 Task: Look for space in Kathmandu from 6th august 2023 to 12th august 2023 for 15 adults in price range Rs.15000 to Rs.20000. Place can be entire place or private room with 15 bedrooms having 15 beds and 15 bathrooms. Property type can be flat. Amenities needed are: wifi, free parkinig on premises, gym, breakfast, smoking allowed. Booking option can be shelf check-in. Required host language is English.
Action: Mouse moved to (385, 429)
Screenshot: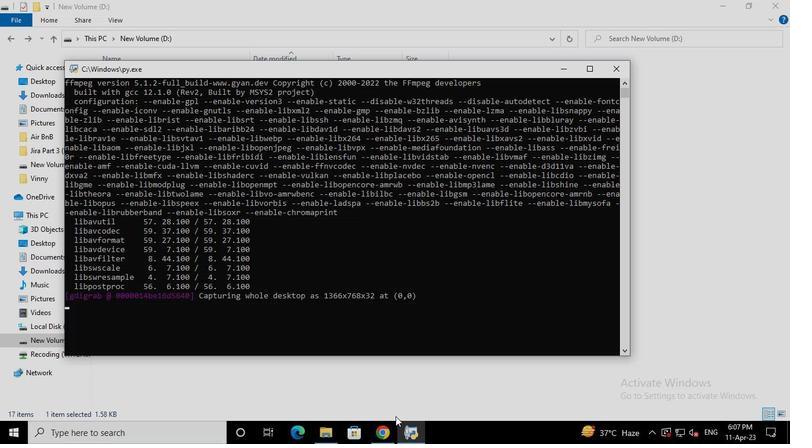 
Action: Mouse pressed left at (385, 429)
Screenshot: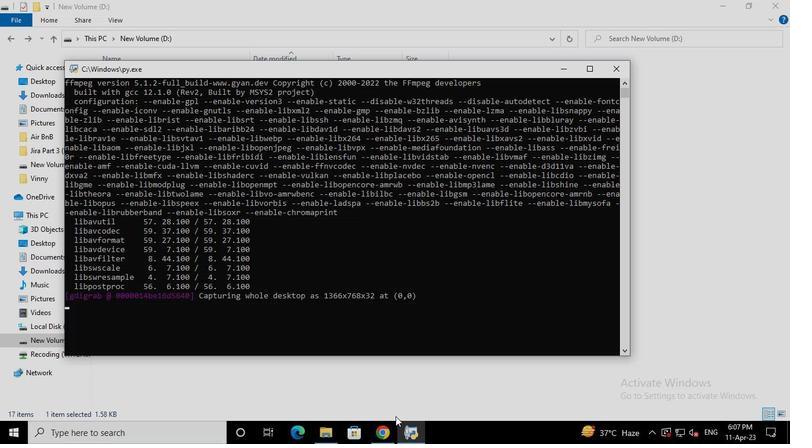 
Action: Mouse moved to (304, 95)
Screenshot: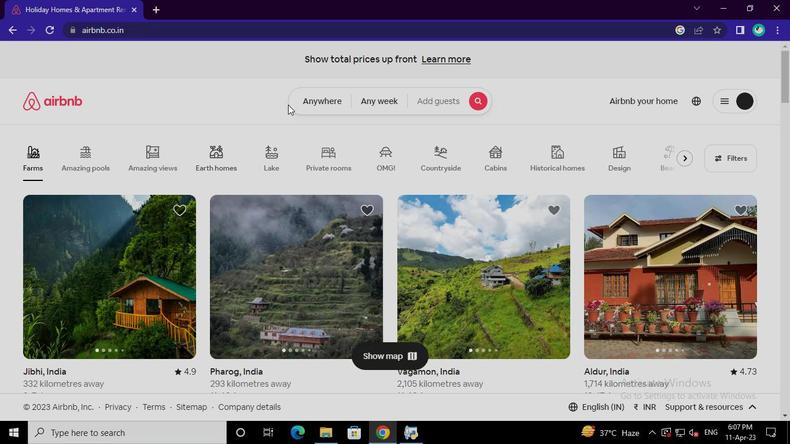 
Action: Mouse pressed left at (304, 95)
Screenshot: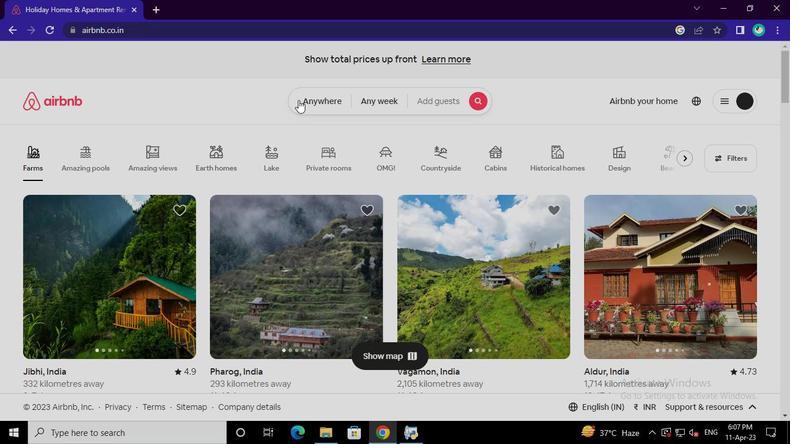 
Action: Mouse moved to (218, 146)
Screenshot: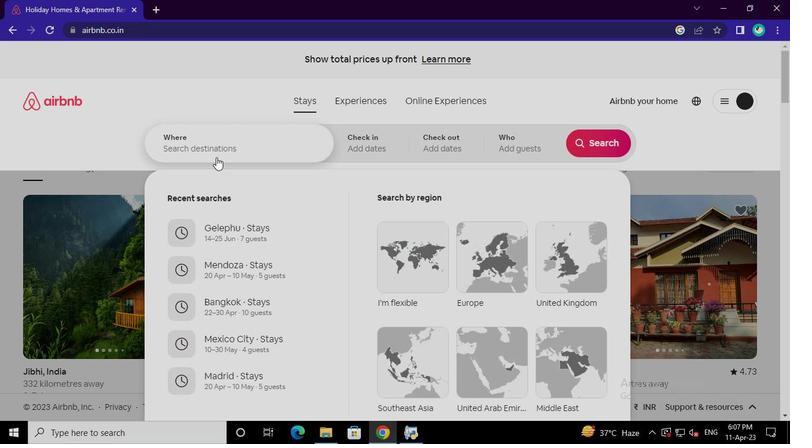 
Action: Mouse pressed left at (218, 146)
Screenshot: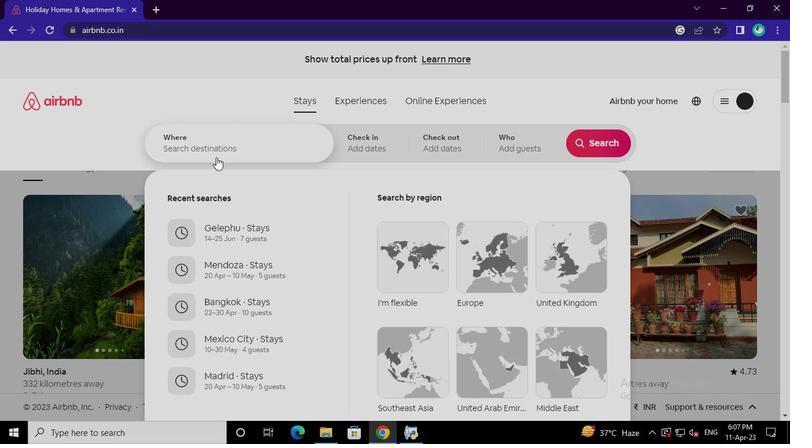
Action: Keyboard k
Screenshot: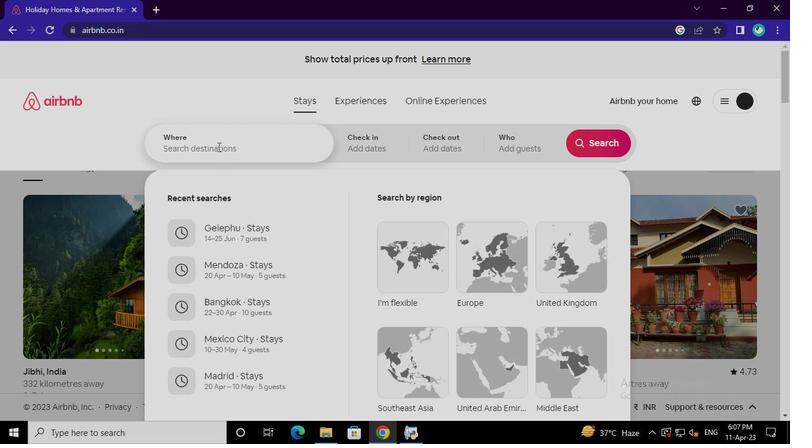 
Action: Keyboard a
Screenshot: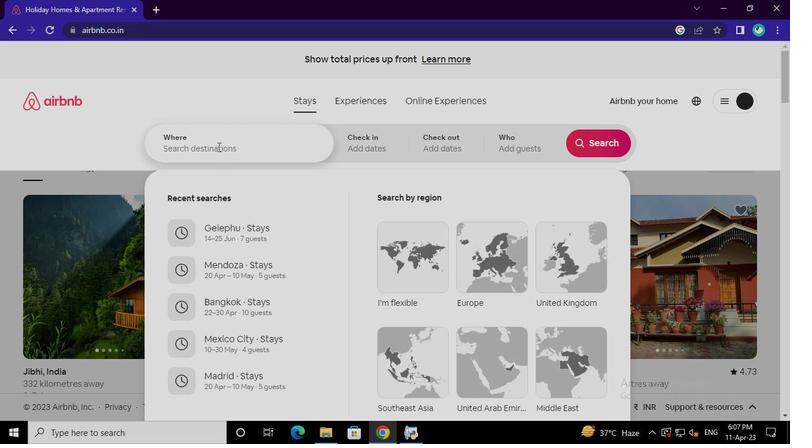 
Action: Keyboard t
Screenshot: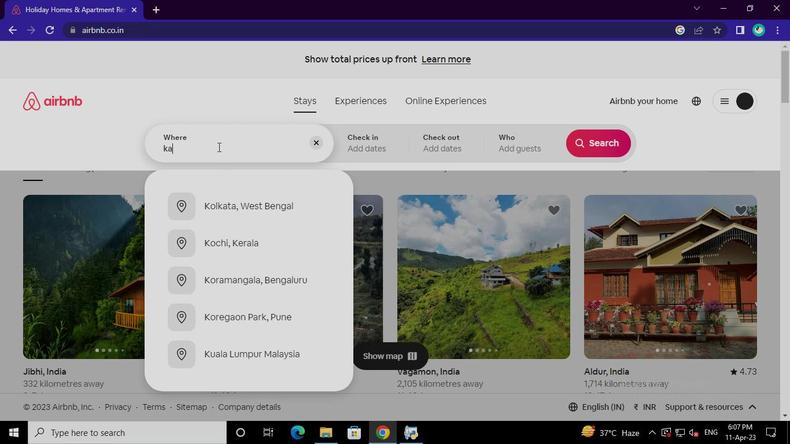 
Action: Keyboard h
Screenshot: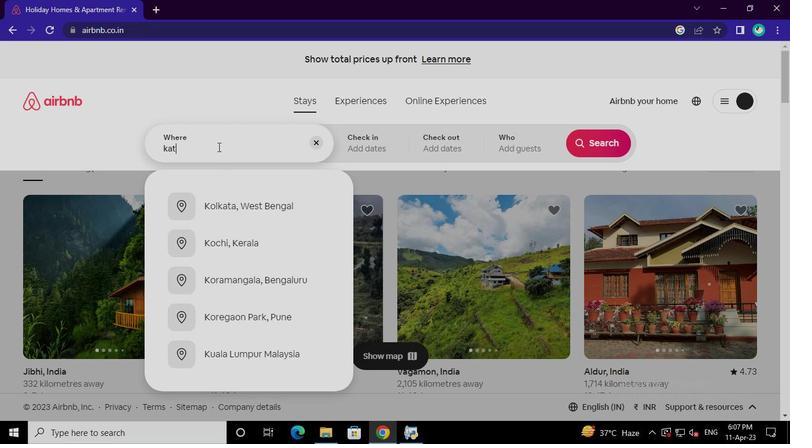 
Action: Keyboard m
Screenshot: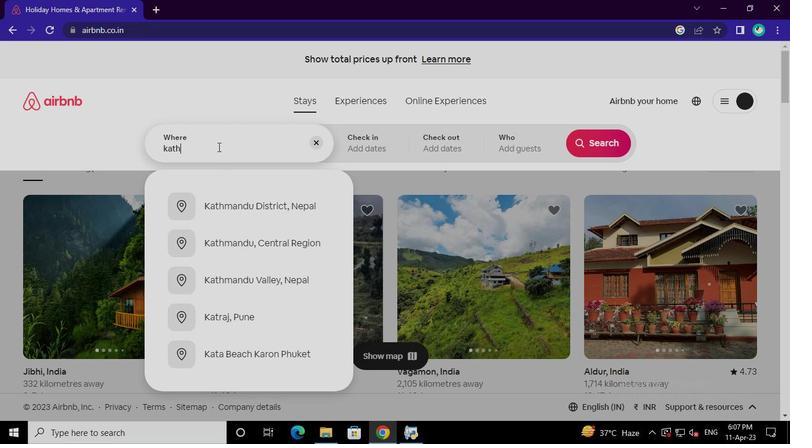 
Action: Keyboard a
Screenshot: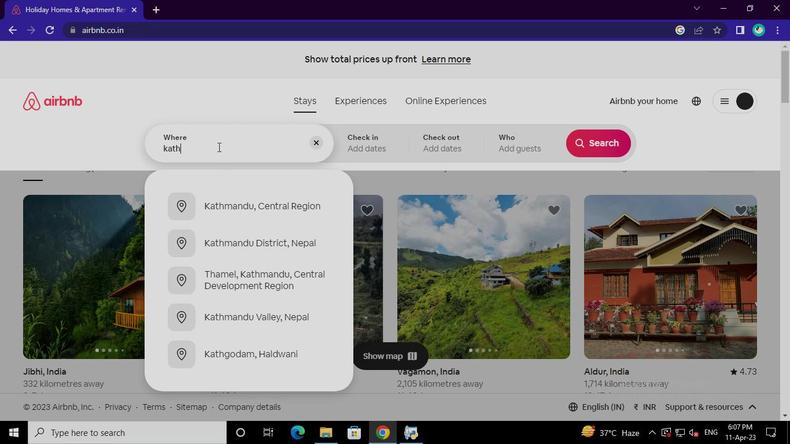 
Action: Mouse moved to (249, 203)
Screenshot: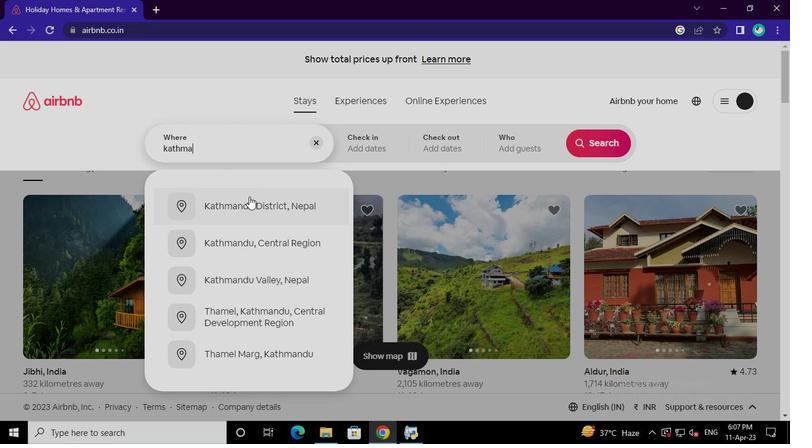 
Action: Mouse pressed left at (249, 203)
Screenshot: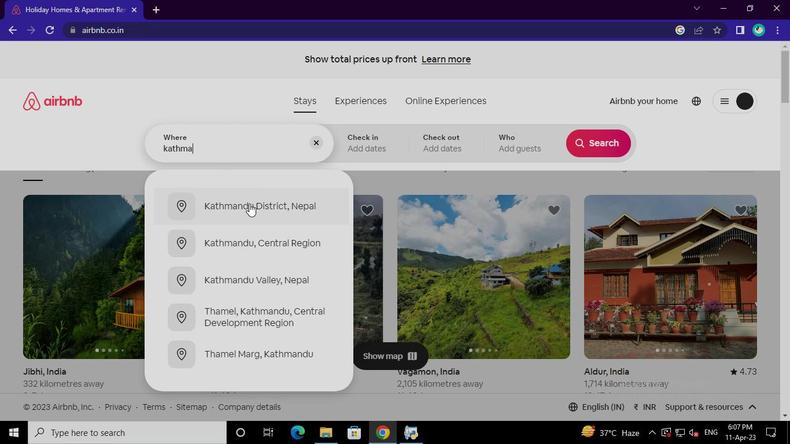 
Action: Mouse moved to (590, 237)
Screenshot: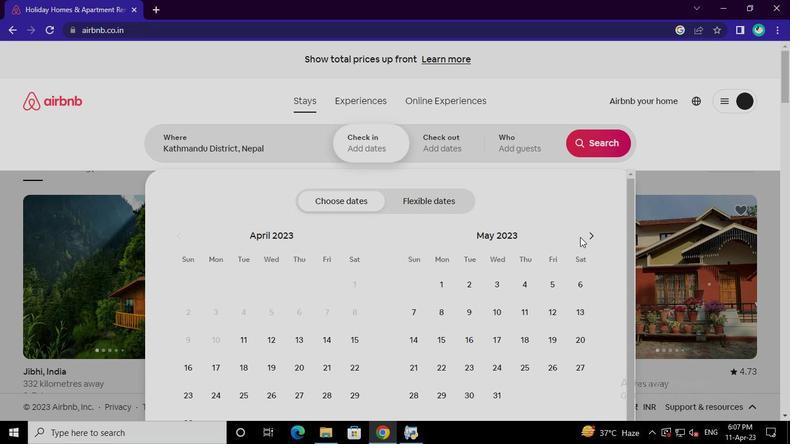 
Action: Mouse pressed left at (590, 237)
Screenshot: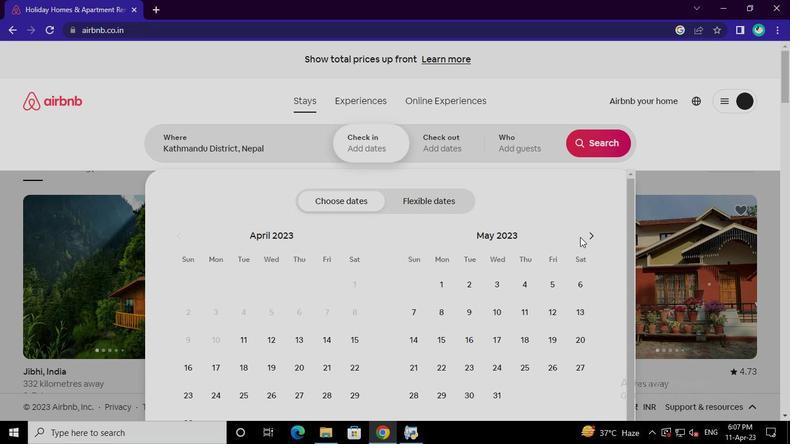 
Action: Mouse pressed left at (590, 237)
Screenshot: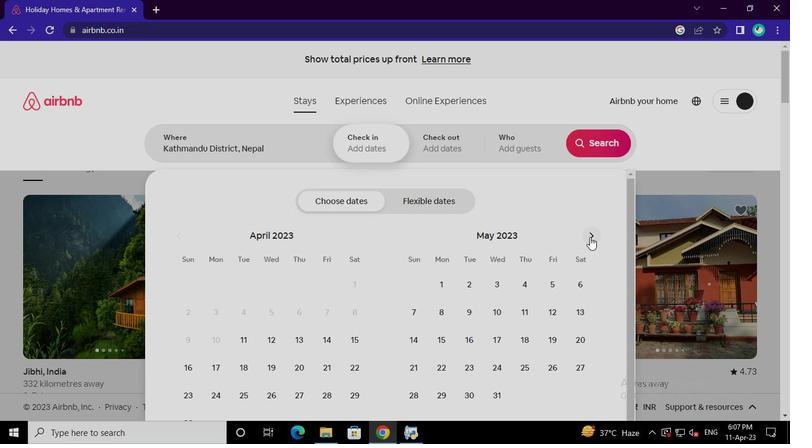 
Action: Mouse pressed left at (590, 237)
Screenshot: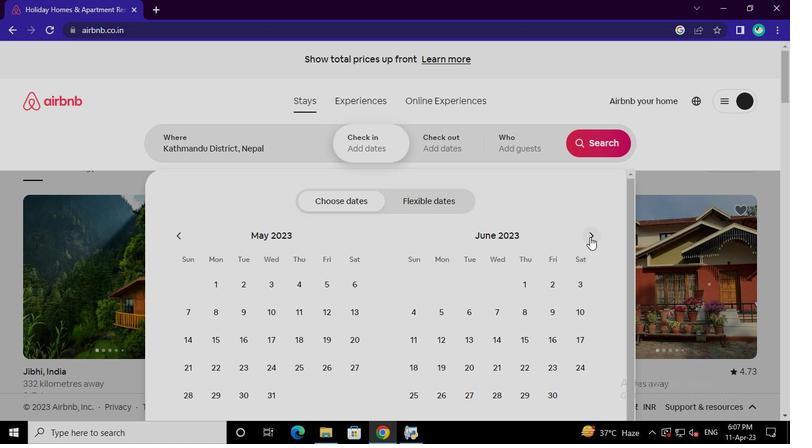 
Action: Mouse pressed left at (590, 237)
Screenshot: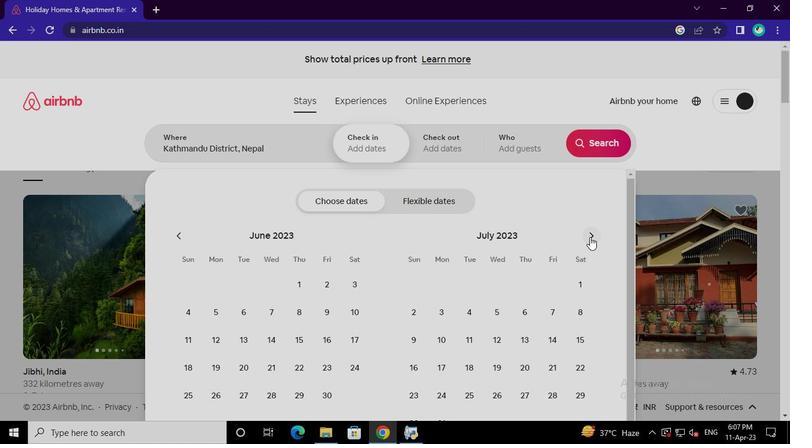 
Action: Mouse moved to (417, 315)
Screenshot: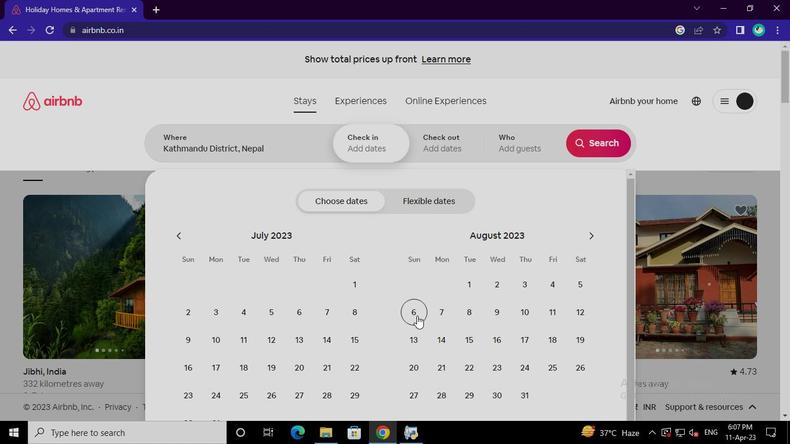 
Action: Mouse pressed left at (417, 315)
Screenshot: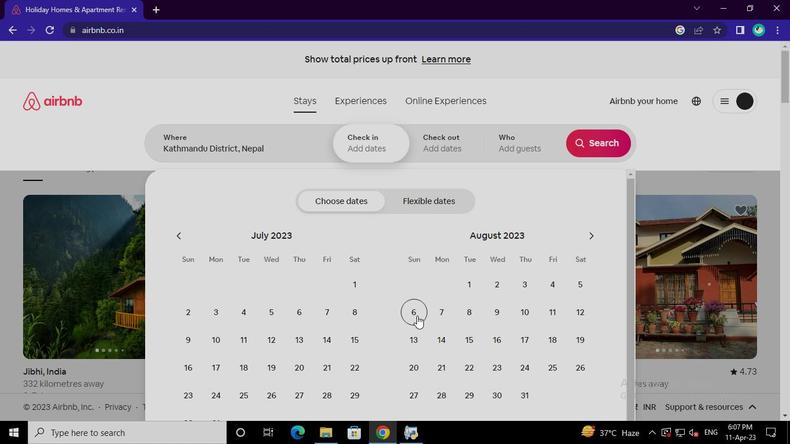 
Action: Mouse moved to (585, 310)
Screenshot: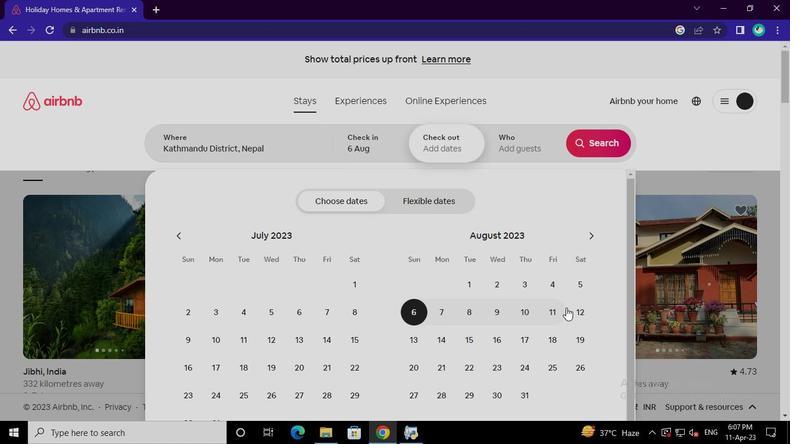 
Action: Mouse pressed left at (585, 310)
Screenshot: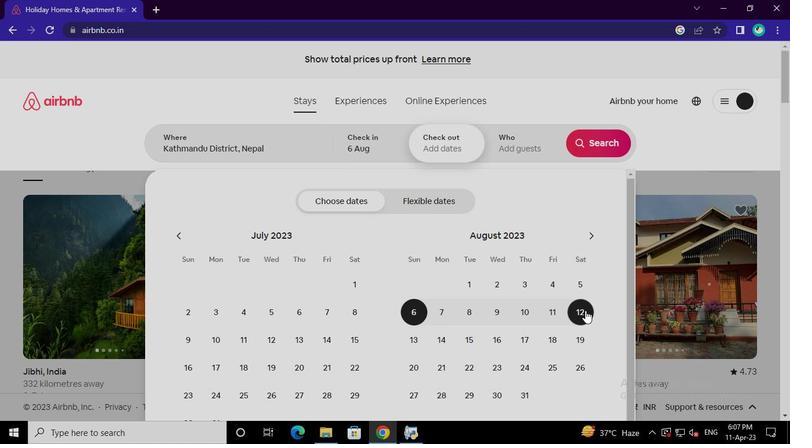 
Action: Mouse moved to (535, 144)
Screenshot: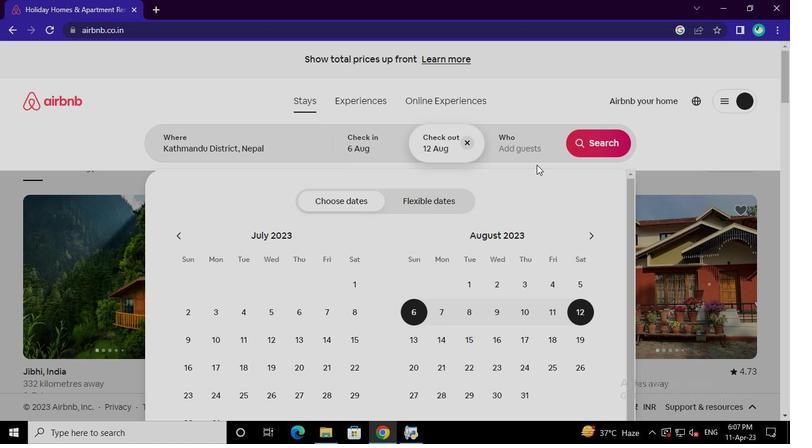 
Action: Mouse pressed left at (535, 144)
Screenshot: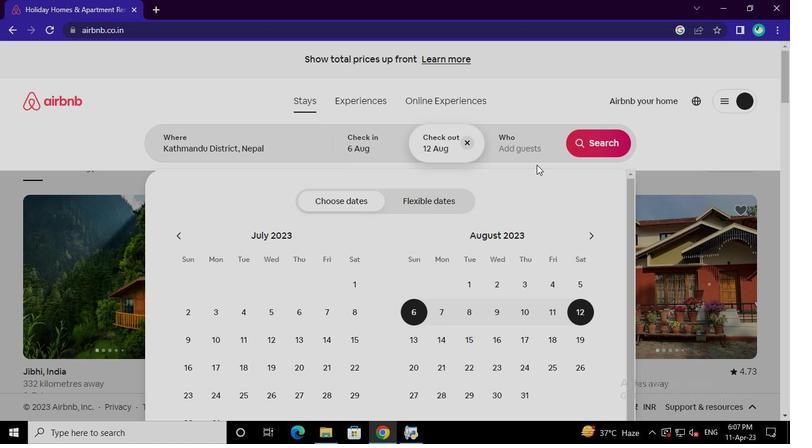 
Action: Mouse moved to (602, 200)
Screenshot: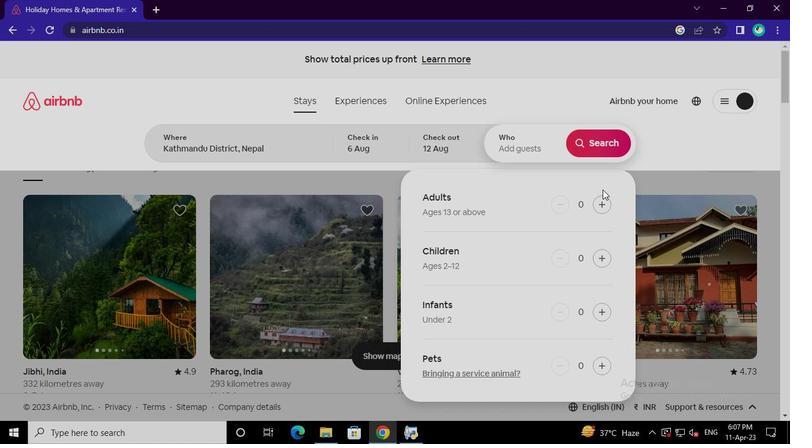 
Action: Mouse pressed left at (602, 200)
Screenshot: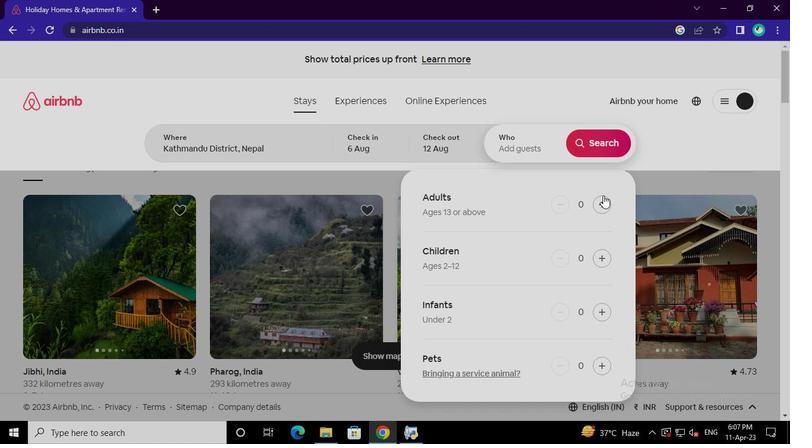 
Action: Mouse moved to (602, 201)
Screenshot: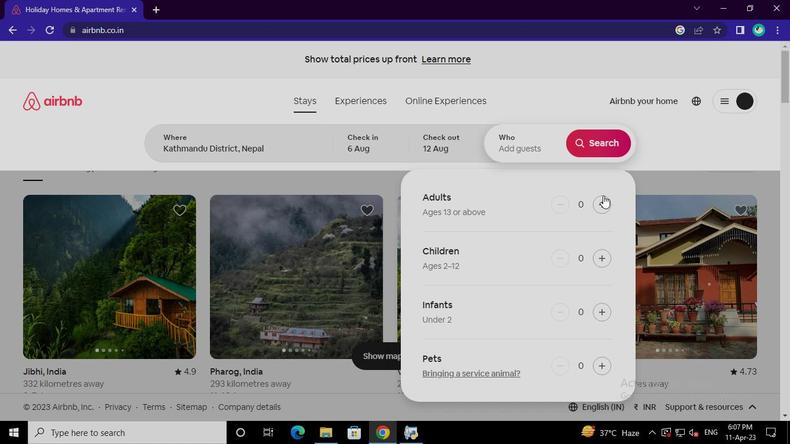 
Action: Mouse pressed left at (602, 201)
Screenshot: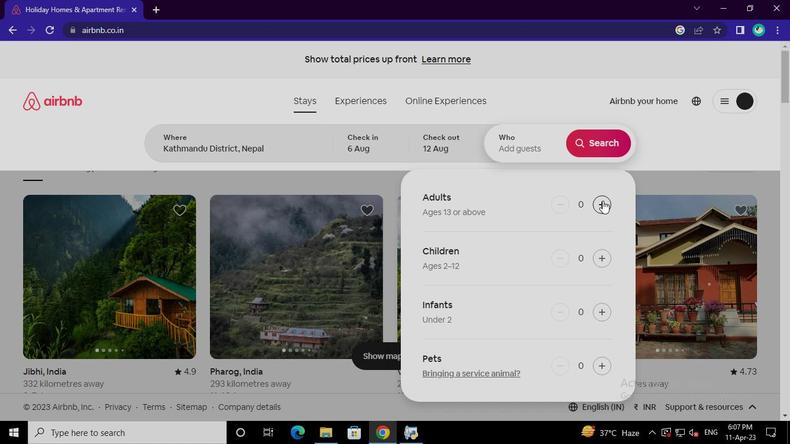 
Action: Mouse pressed left at (602, 201)
Screenshot: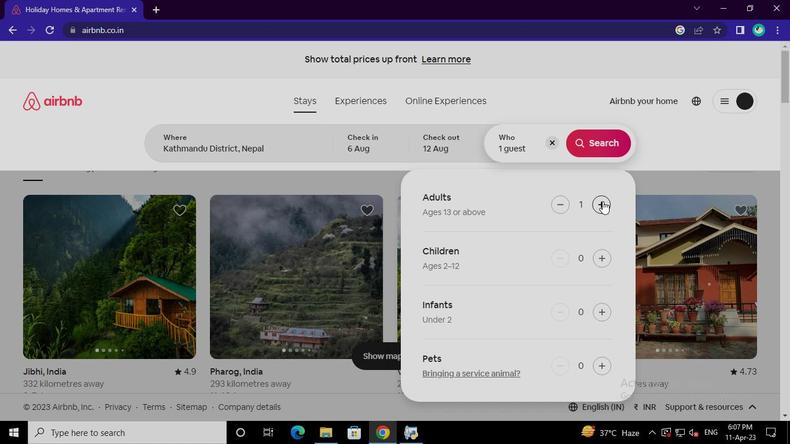 
Action: Mouse pressed left at (602, 201)
Screenshot: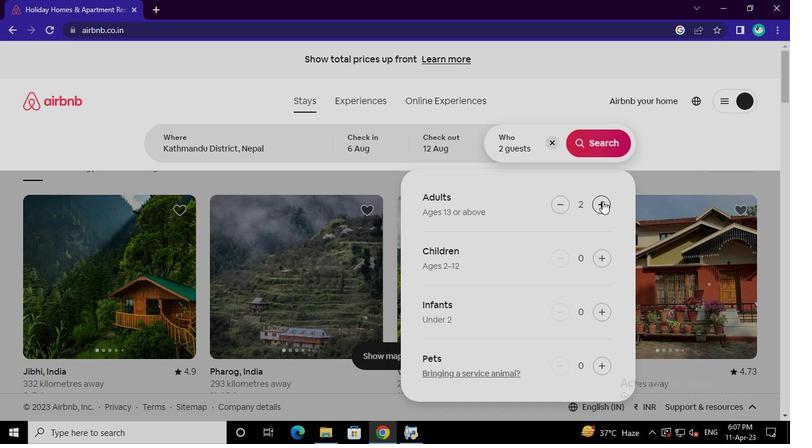 
Action: Mouse pressed left at (602, 201)
Screenshot: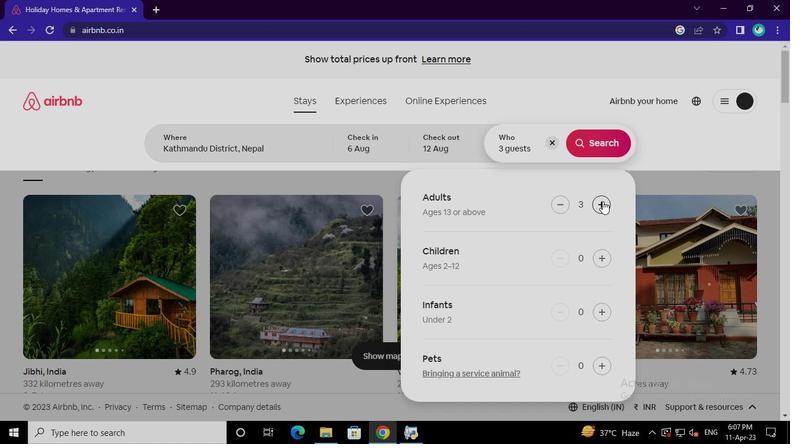 
Action: Mouse pressed left at (602, 201)
Screenshot: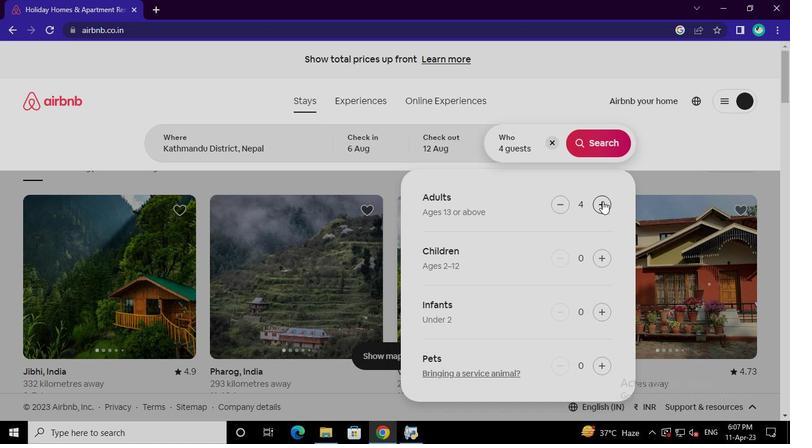 
Action: Mouse pressed left at (602, 201)
Screenshot: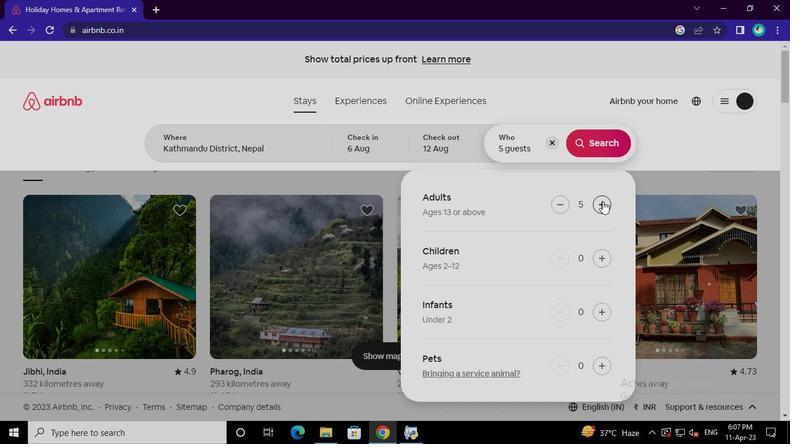 
Action: Mouse pressed left at (602, 201)
Screenshot: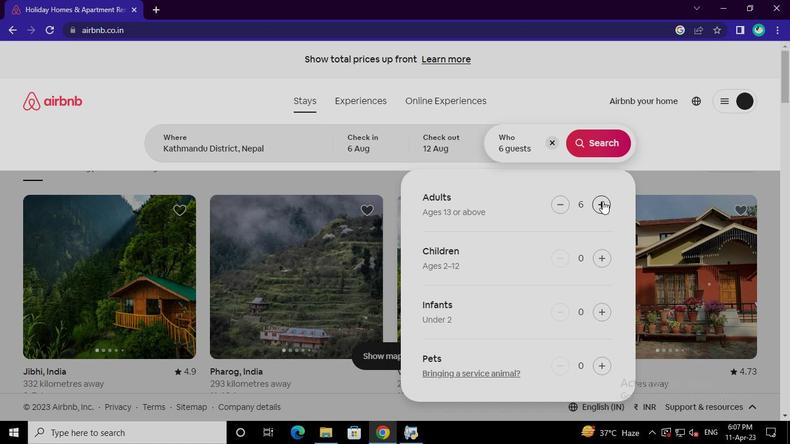 
Action: Mouse pressed left at (602, 201)
Screenshot: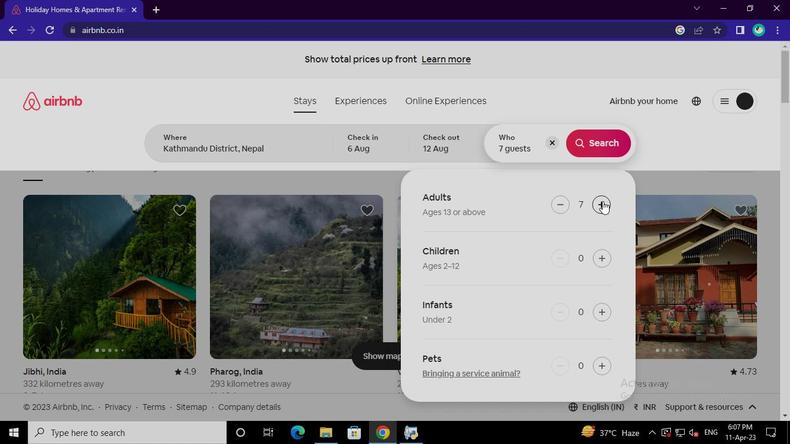 
Action: Mouse pressed left at (602, 201)
Screenshot: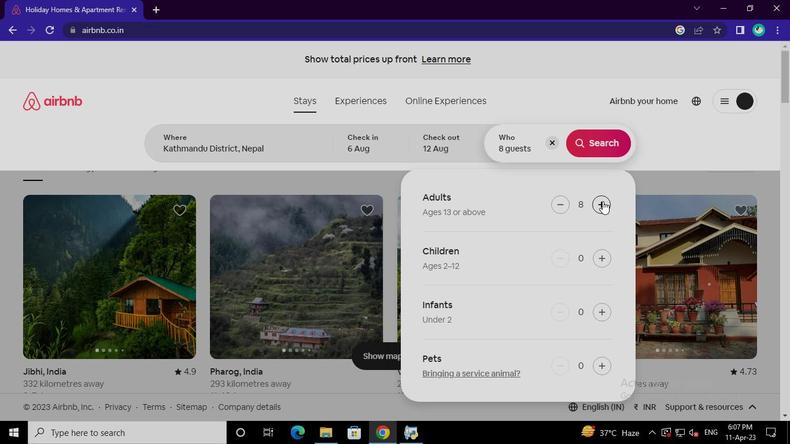 
Action: Mouse moved to (602, 201)
Screenshot: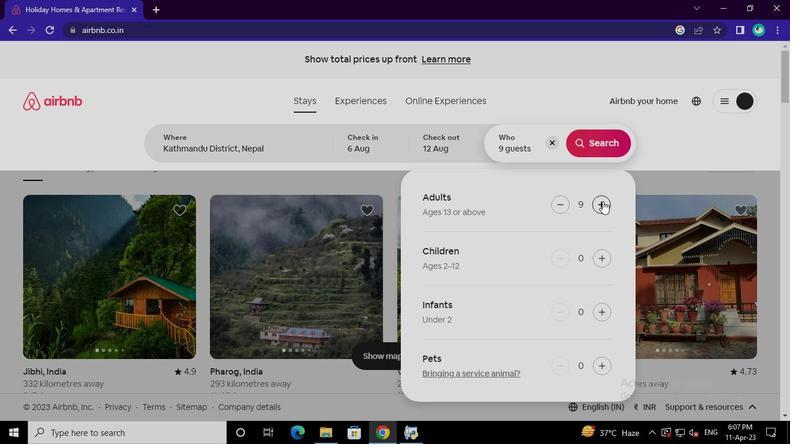 
Action: Mouse pressed left at (602, 201)
Screenshot: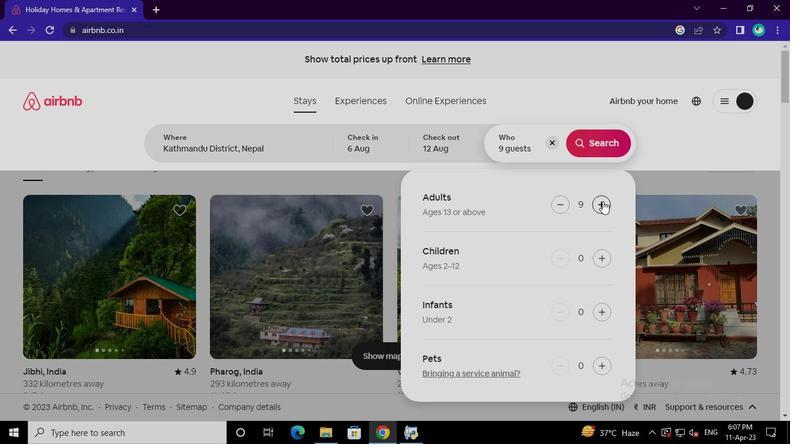 
Action: Mouse pressed left at (602, 201)
Screenshot: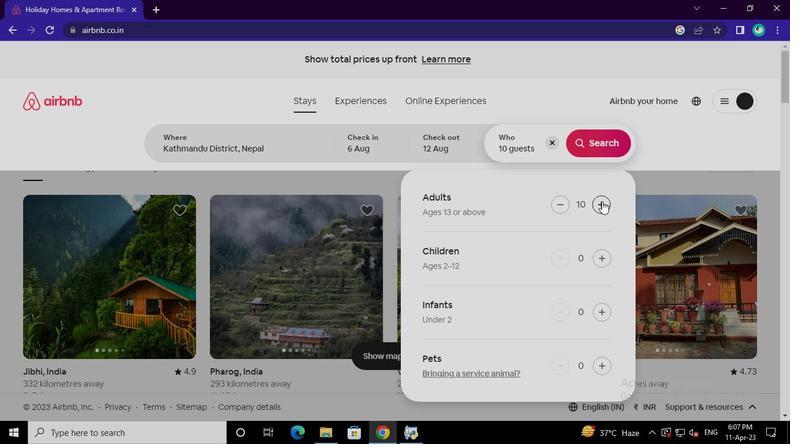 
Action: Mouse pressed left at (602, 201)
Screenshot: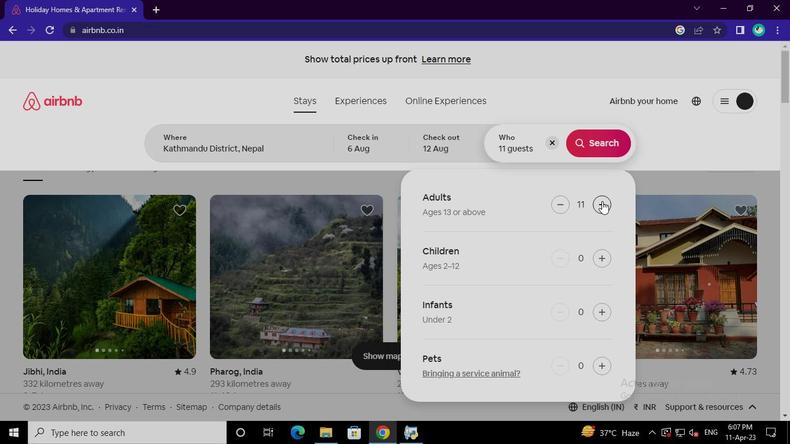 
Action: Mouse pressed left at (602, 201)
Screenshot: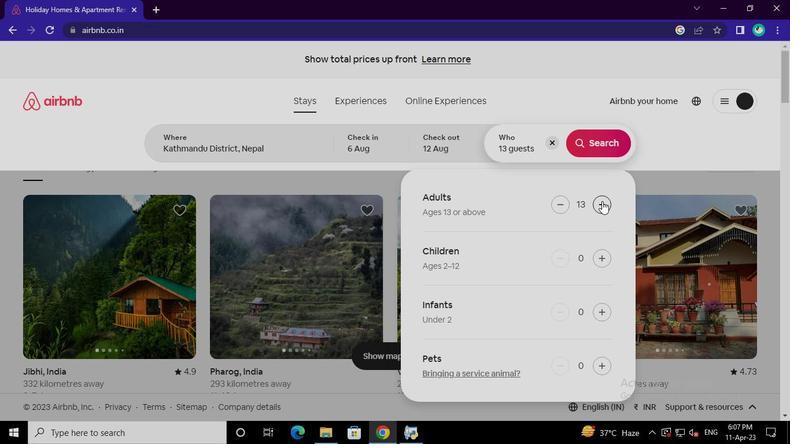 
Action: Mouse pressed left at (602, 201)
Screenshot: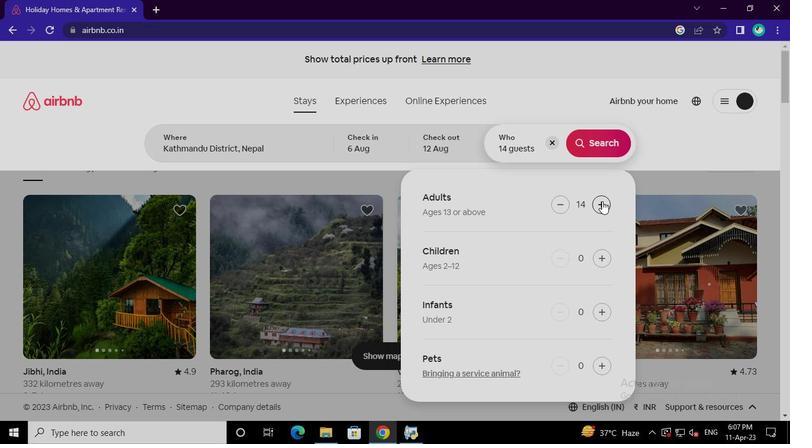 
Action: Mouse moved to (593, 135)
Screenshot: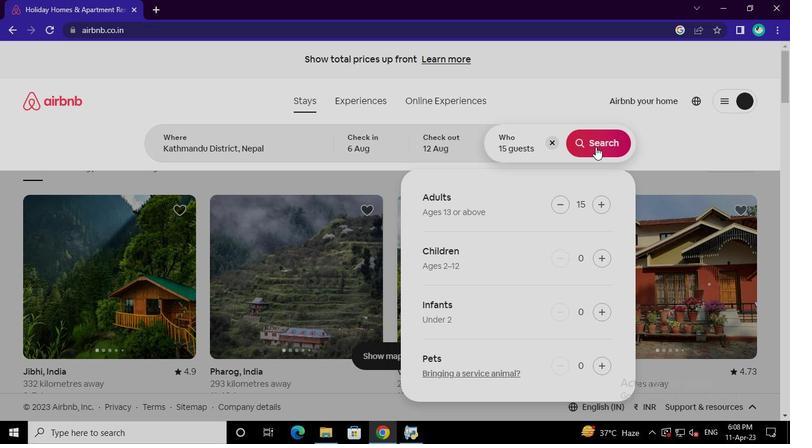 
Action: Mouse pressed left at (593, 135)
Screenshot: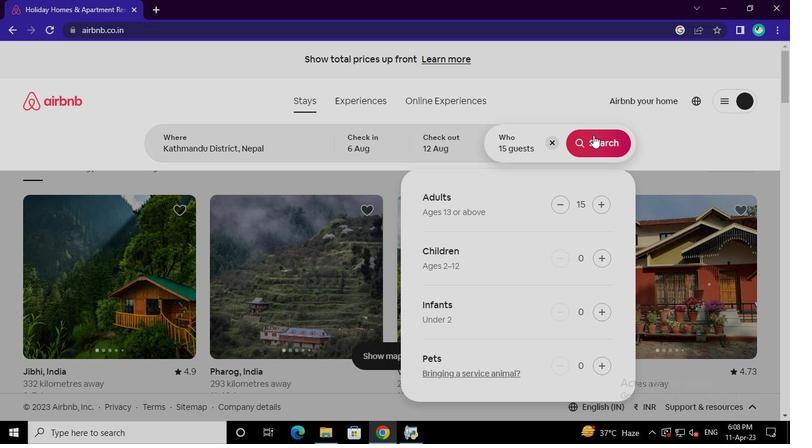 
Action: Mouse moved to (764, 107)
Screenshot: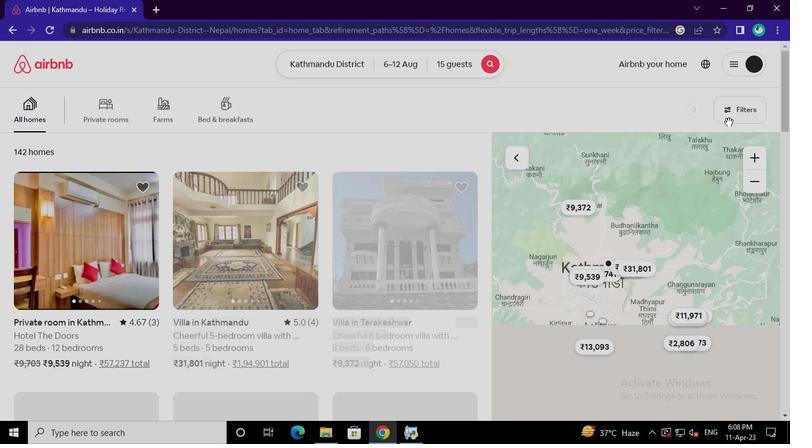 
Action: Mouse pressed left at (764, 107)
Screenshot: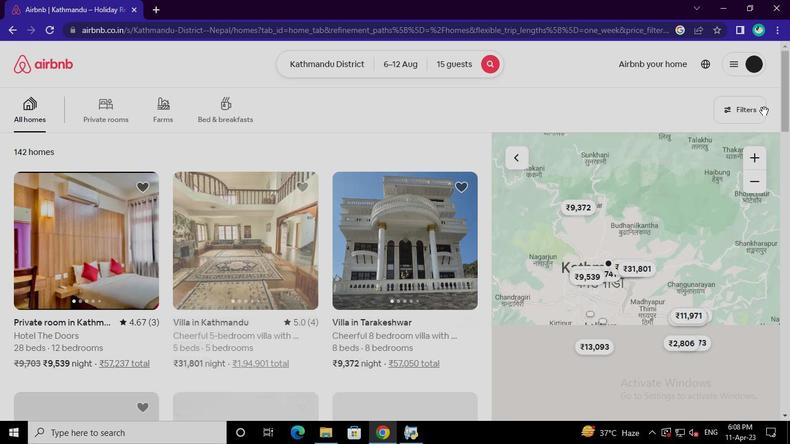 
Action: Mouse moved to (312, 262)
Screenshot: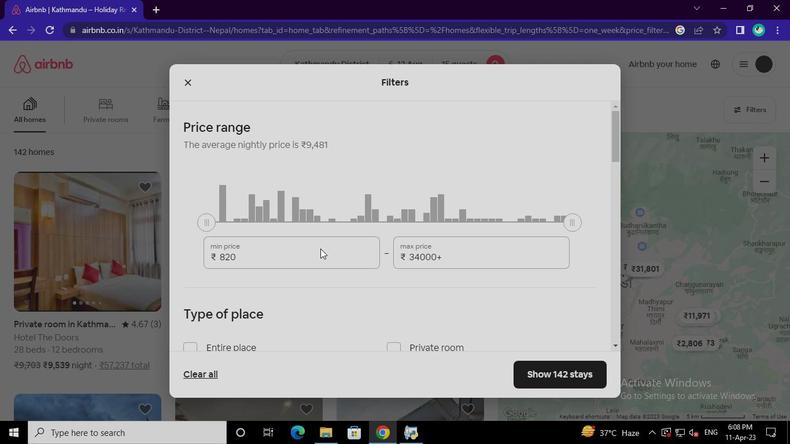 
Action: Mouse pressed left at (312, 262)
Screenshot: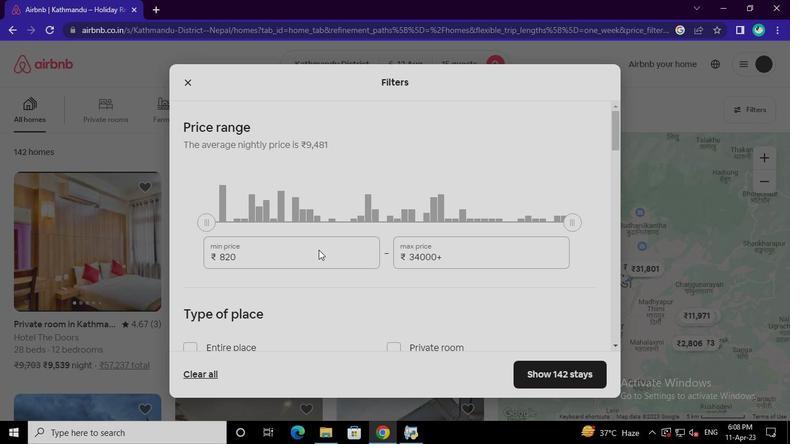 
Action: Mouse moved to (311, 262)
Screenshot: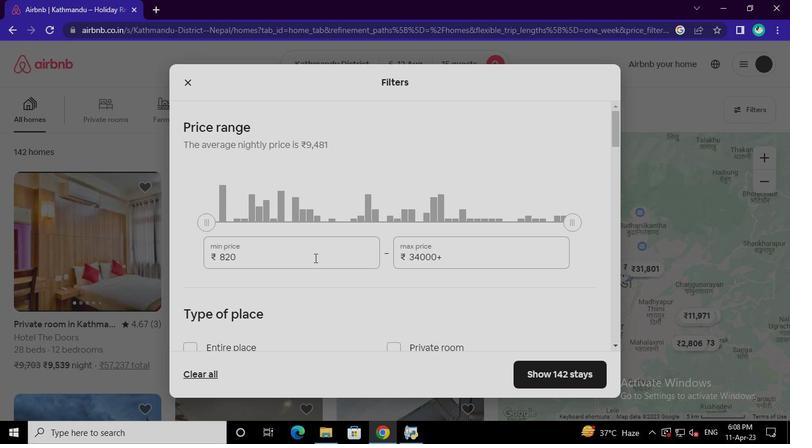 
Action: Keyboard Key.backspace
Screenshot: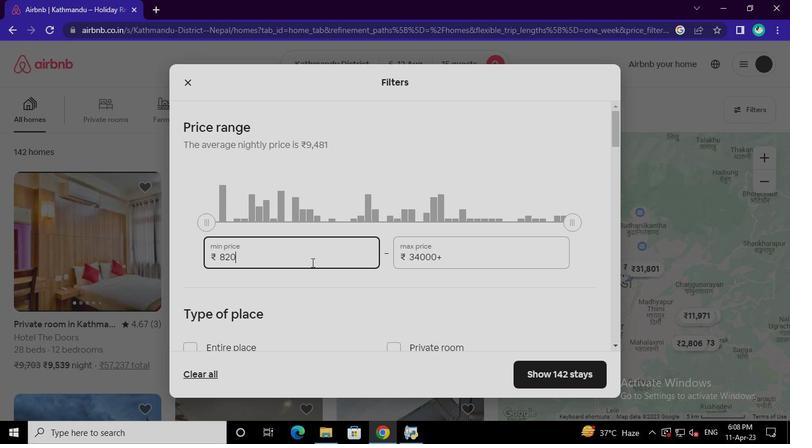 
Action: Keyboard Key.backspace
Screenshot: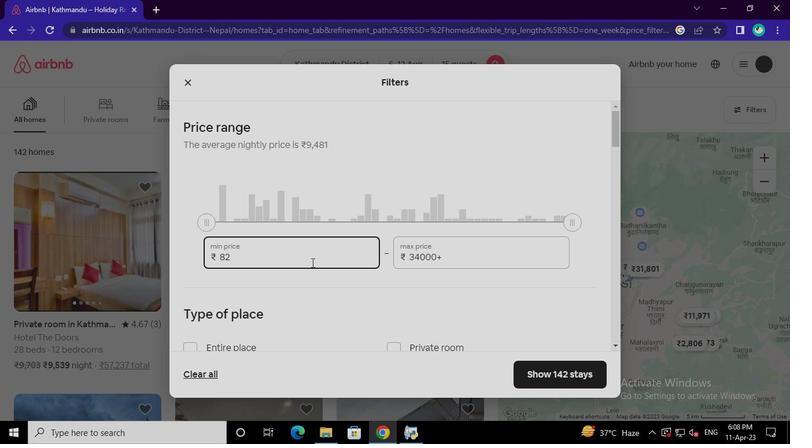 
Action: Keyboard Key.backspace
Screenshot: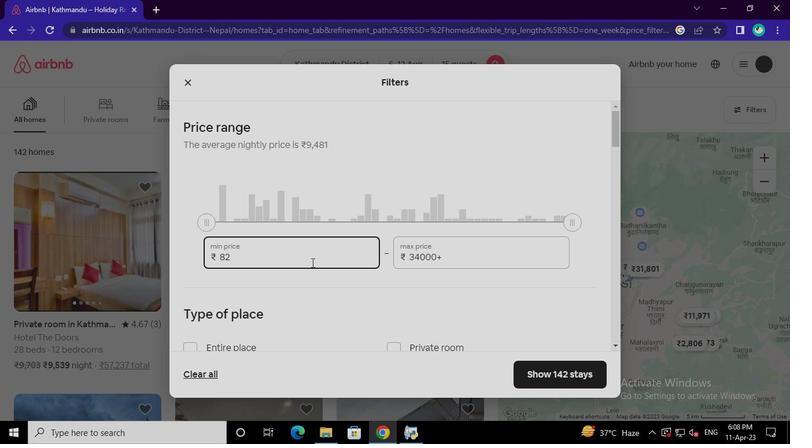 
Action: Keyboard Key.backspace
Screenshot: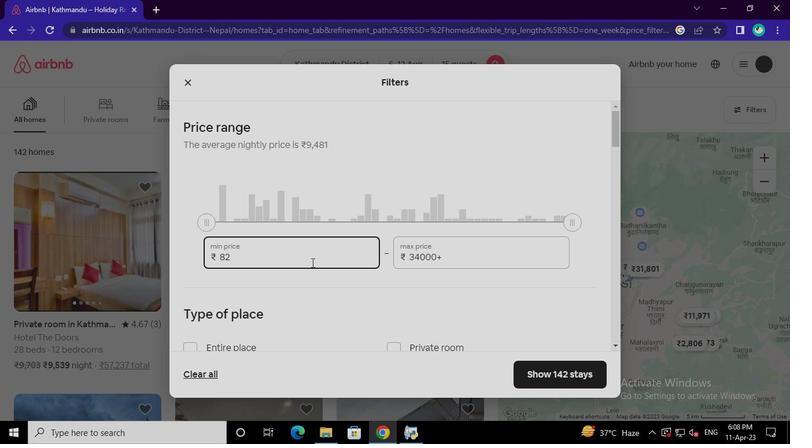 
Action: Keyboard Key.backspace
Screenshot: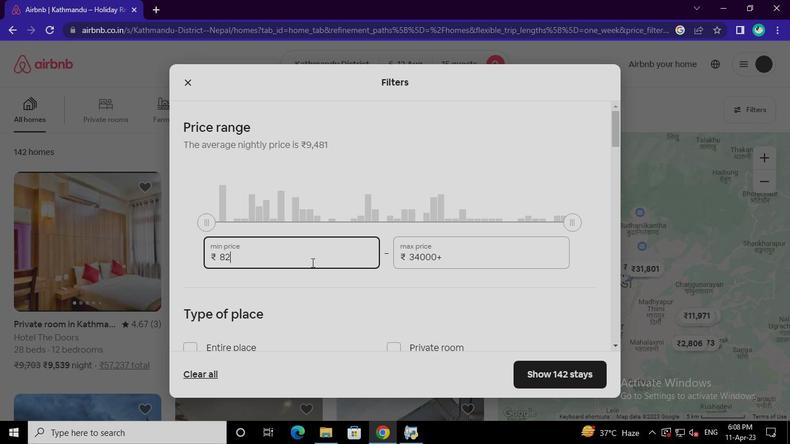 
Action: Keyboard Key.backspace
Screenshot: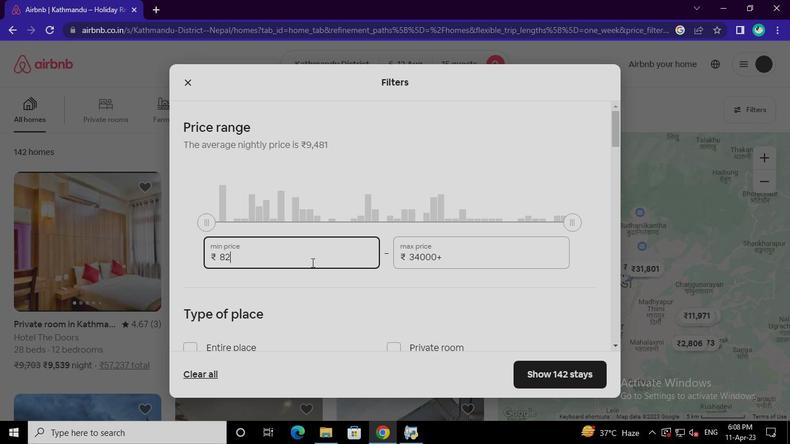 
Action: Keyboard Key.backspace
Screenshot: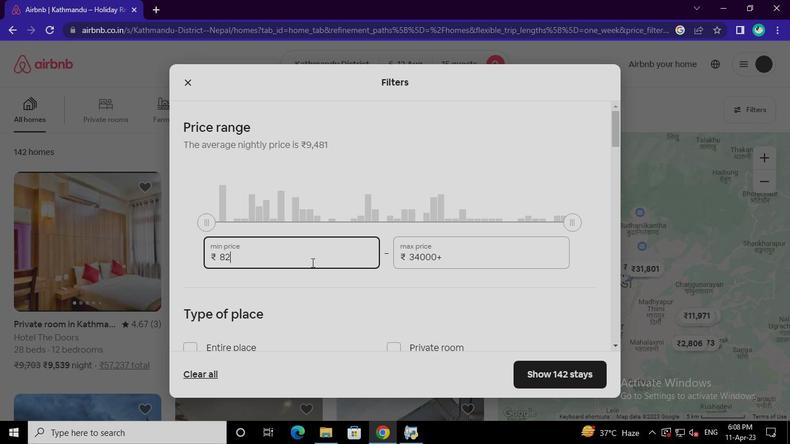 
Action: Keyboard Key.backspace
Screenshot: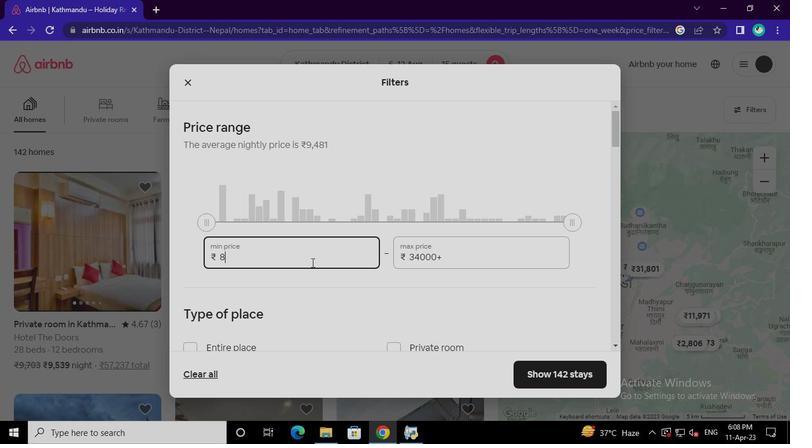 
Action: Keyboard Key.backspace
Screenshot: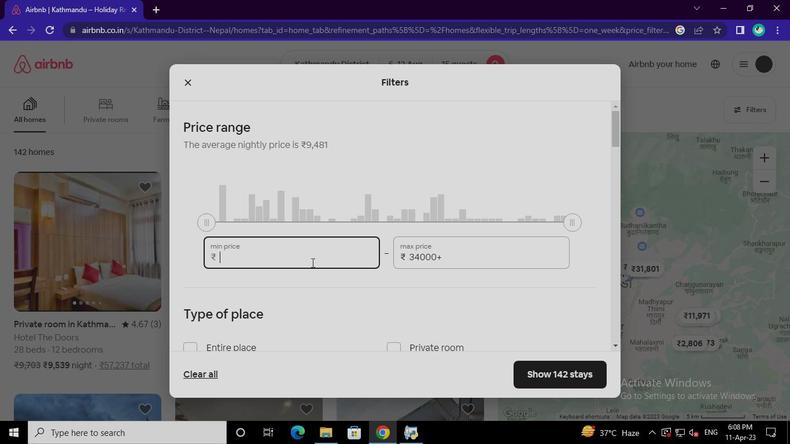 
Action: Keyboard Key.backspace
Screenshot: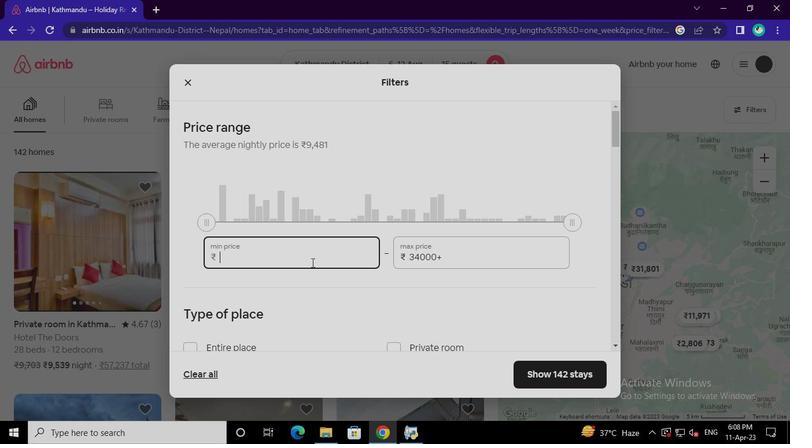 
Action: Keyboard Key.backspace
Screenshot: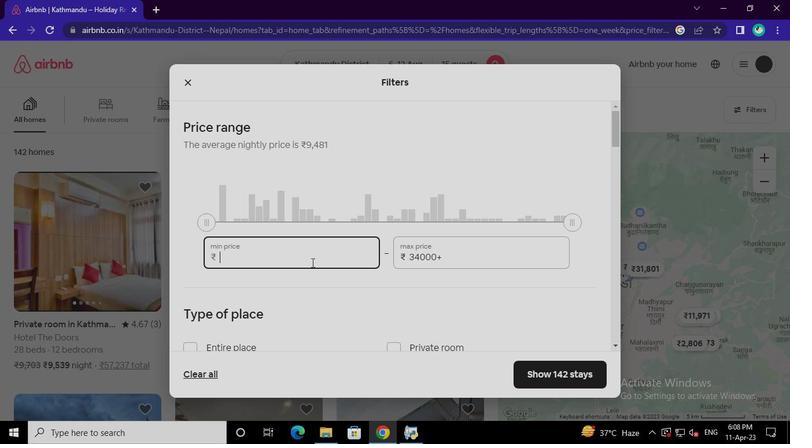 
Action: Keyboard <97>
Screenshot: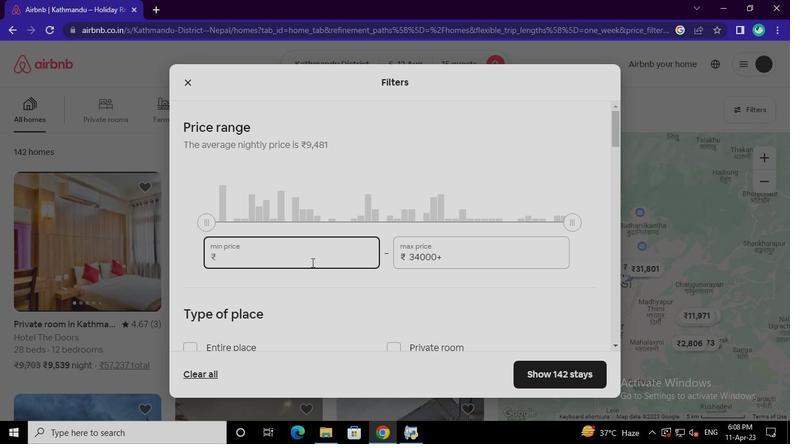 
Action: Keyboard <101>
Screenshot: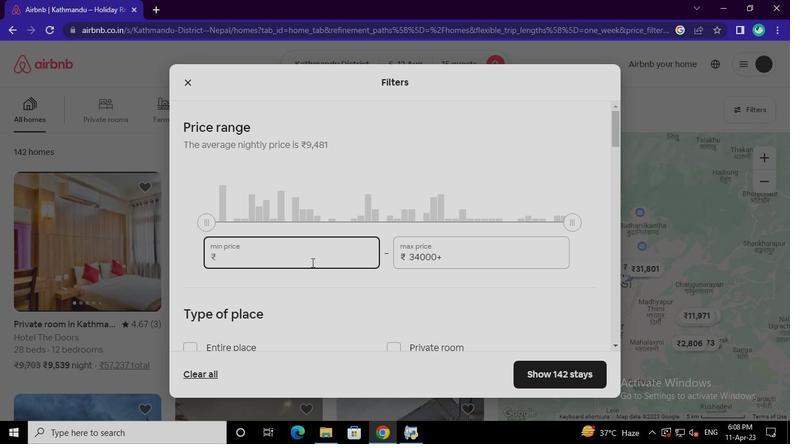 
Action: Keyboard <96>
Screenshot: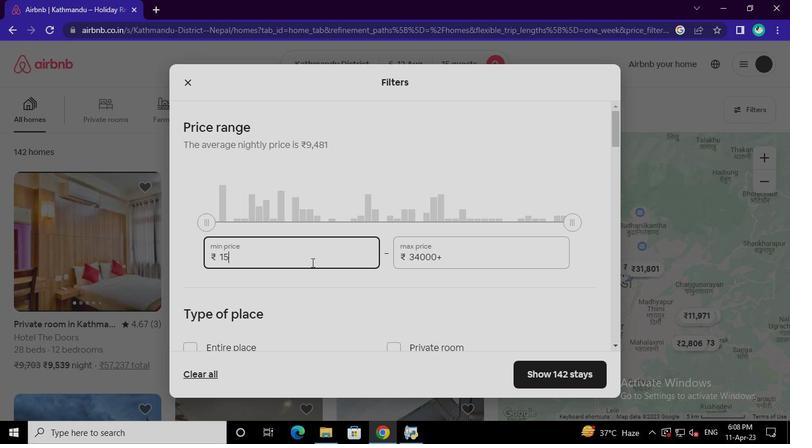 
Action: Keyboard <96>
Screenshot: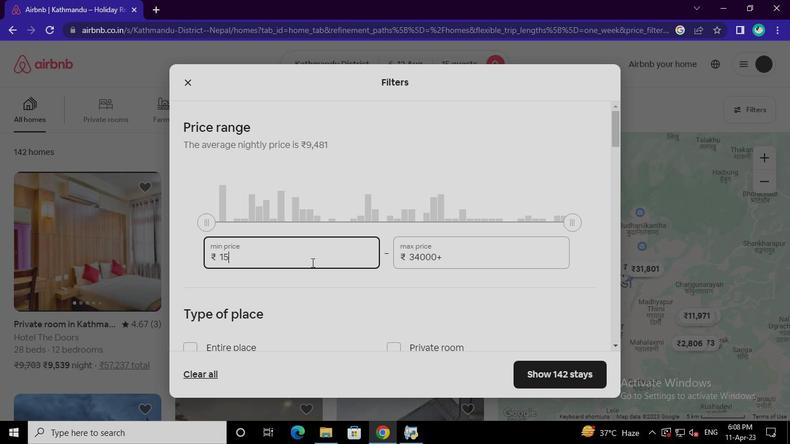 
Action: Keyboard <96>
Screenshot: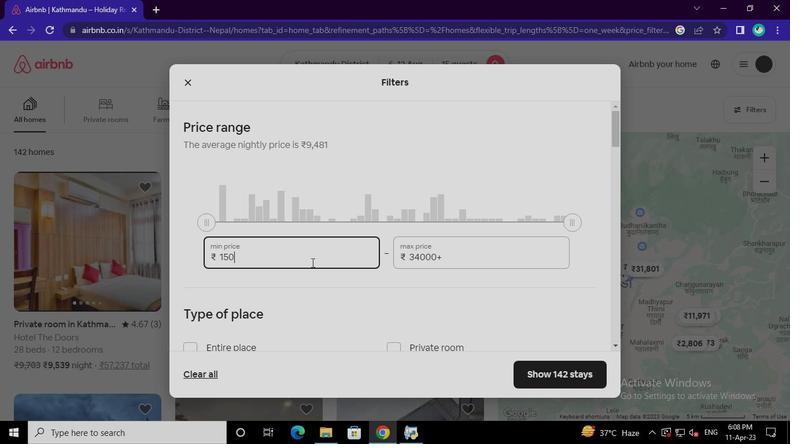 
Action: Mouse moved to (444, 259)
Screenshot: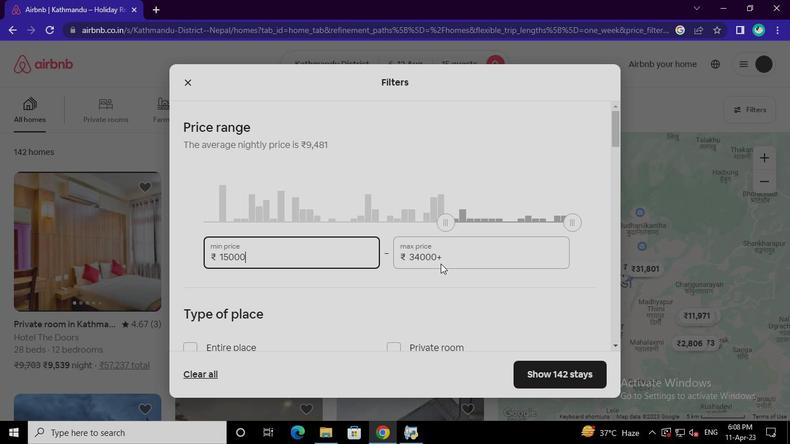 
Action: Mouse pressed left at (444, 259)
Screenshot: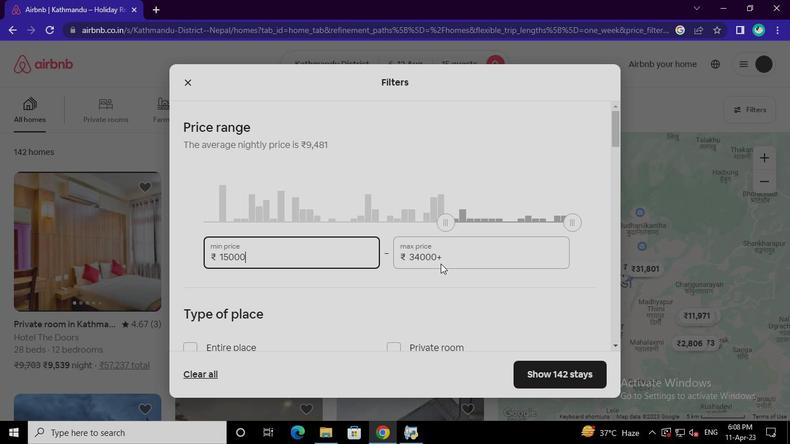 
Action: Keyboard Key.backspace
Screenshot: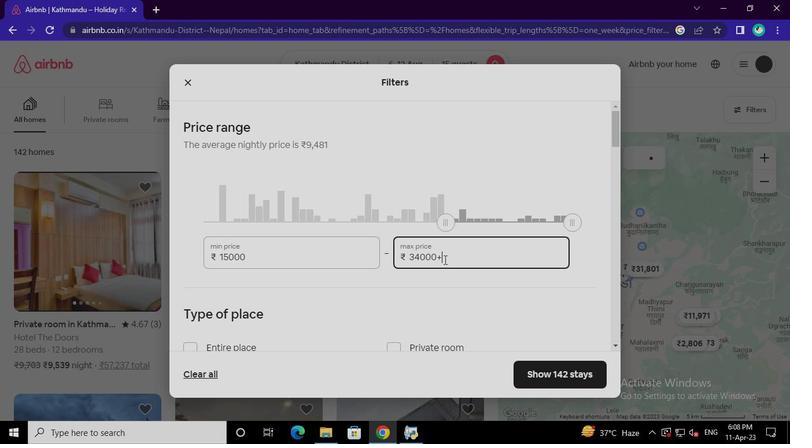 
Action: Keyboard Key.backspace
Screenshot: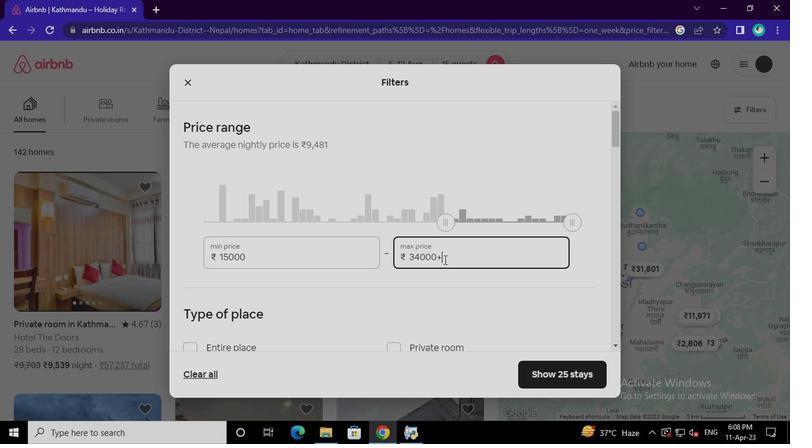
Action: Keyboard Key.backspace
Screenshot: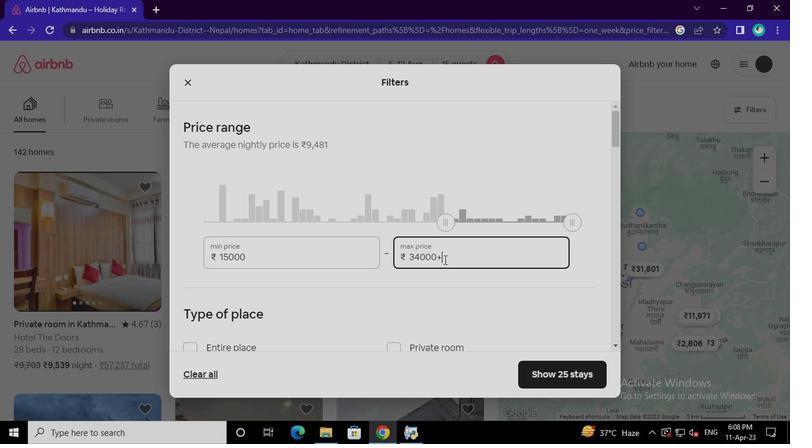 
Action: Keyboard Key.backspace
Screenshot: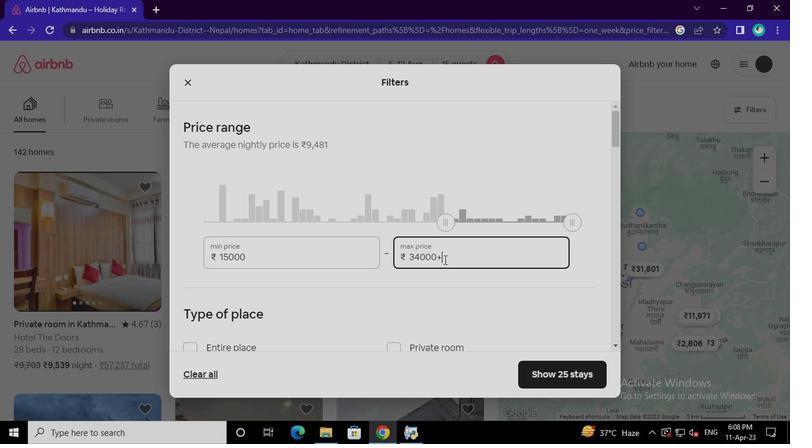 
Action: Keyboard Key.backspace
Screenshot: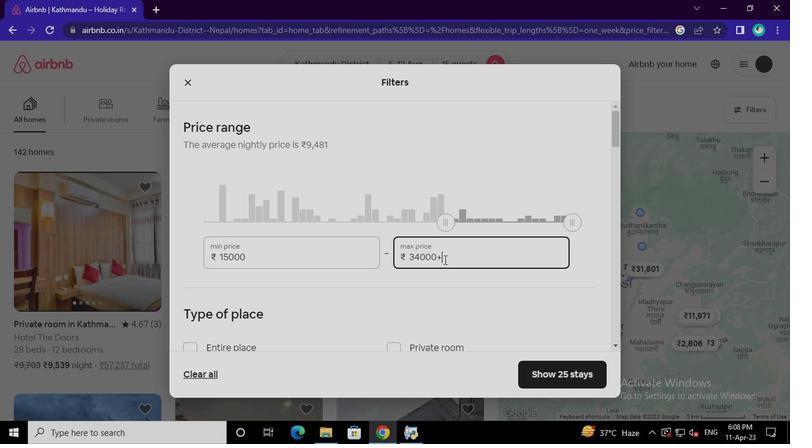 
Action: Keyboard Key.backspace
Screenshot: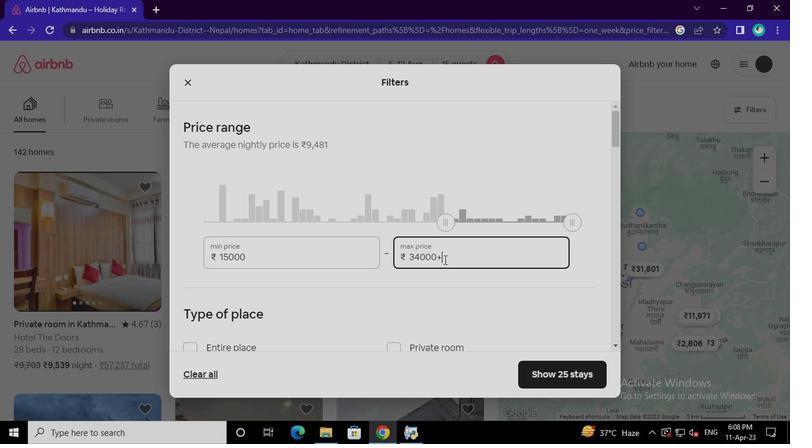 
Action: Keyboard Key.backspace
Screenshot: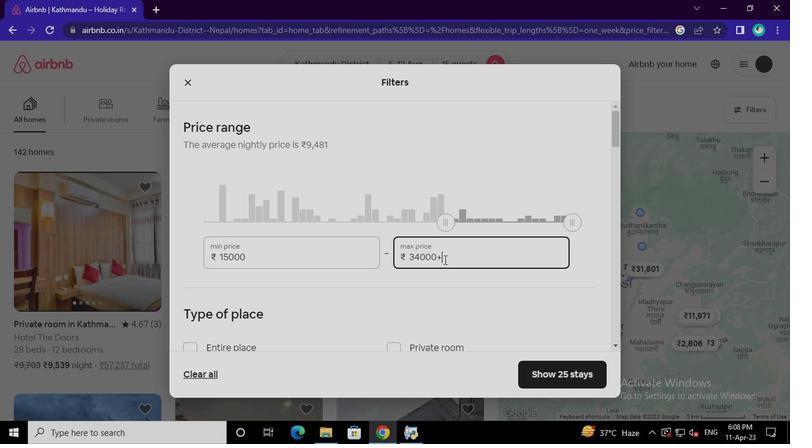 
Action: Keyboard Key.backspace
Screenshot: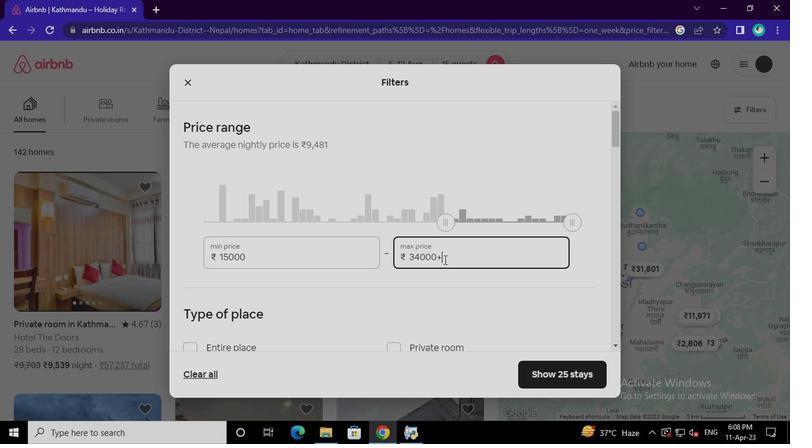 
Action: Keyboard Key.backspace
Screenshot: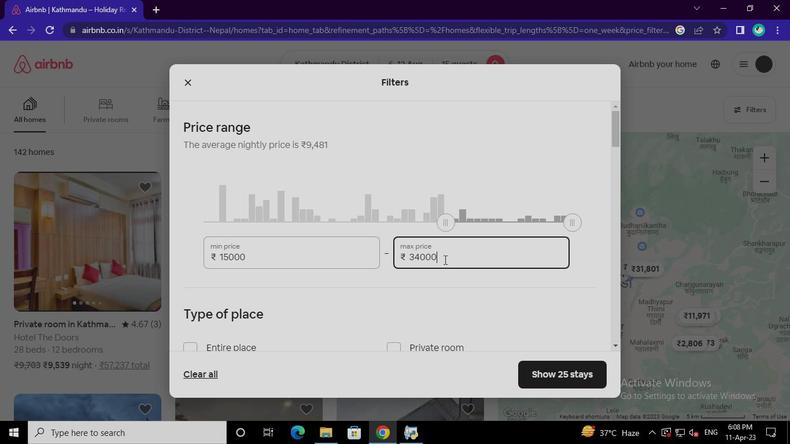 
Action: Keyboard Key.backspace
Screenshot: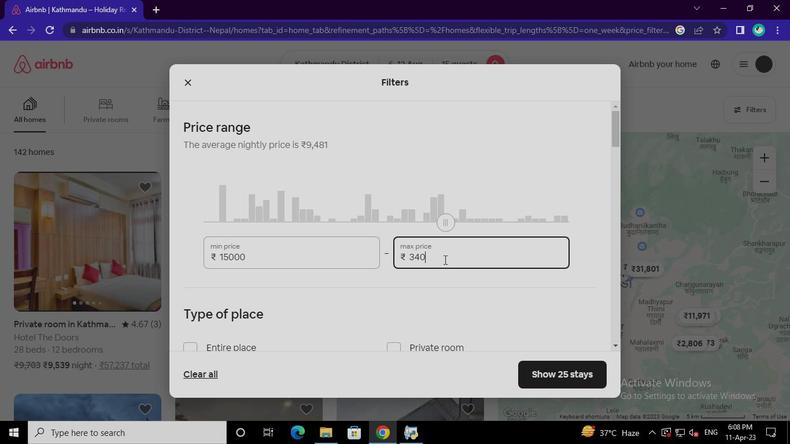
Action: Keyboard Key.backspace
Screenshot: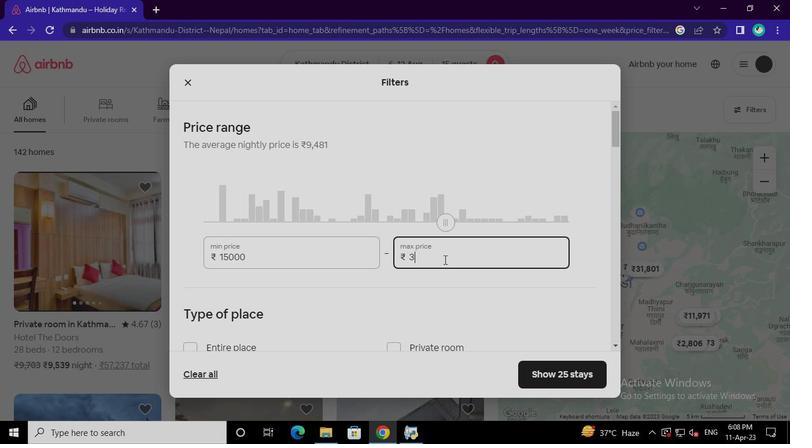 
Action: Keyboard Key.backspace
Screenshot: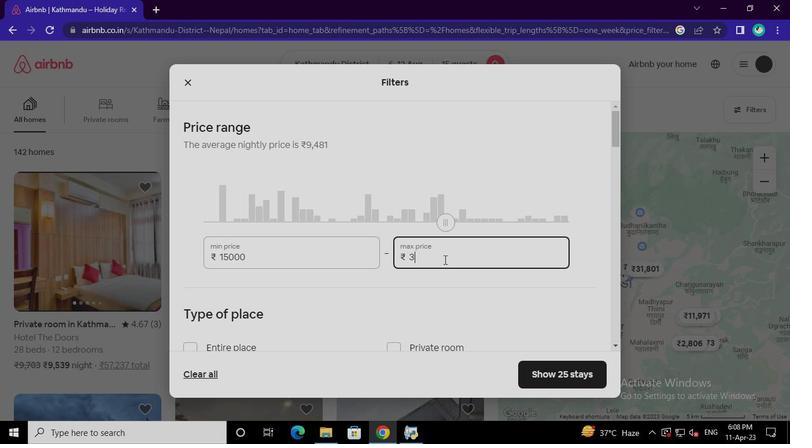 
Action: Keyboard Key.backspace
Screenshot: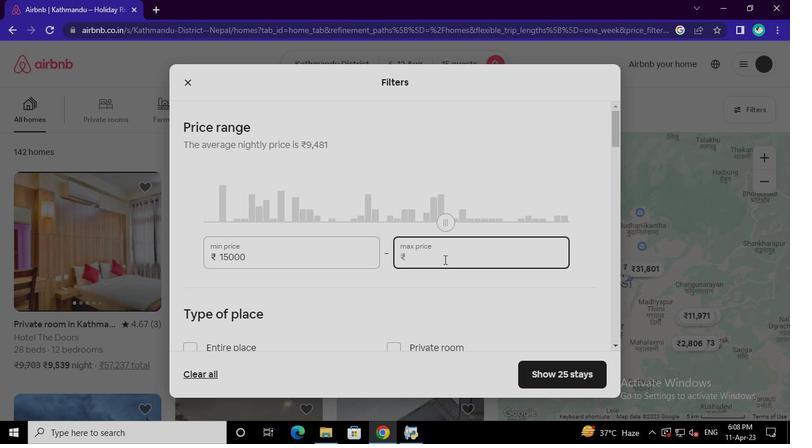 
Action: Keyboard <98>
Screenshot: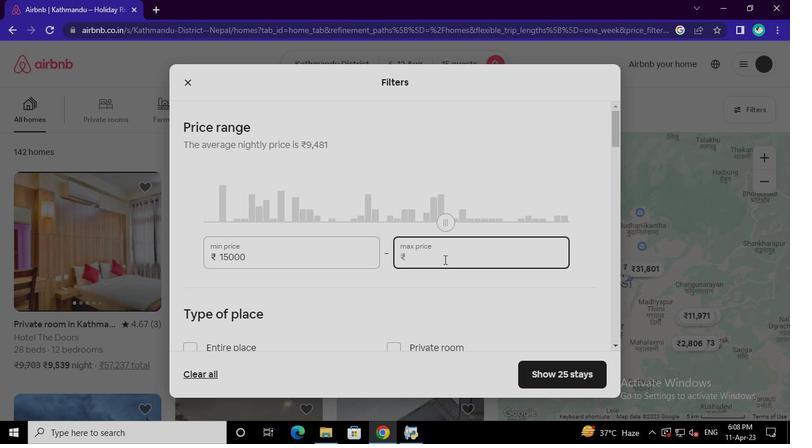 
Action: Keyboard <96>
Screenshot: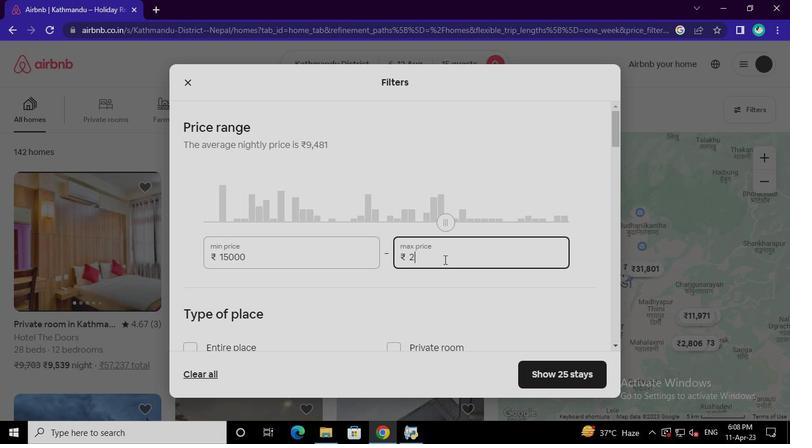 
Action: Keyboard <96>
Screenshot: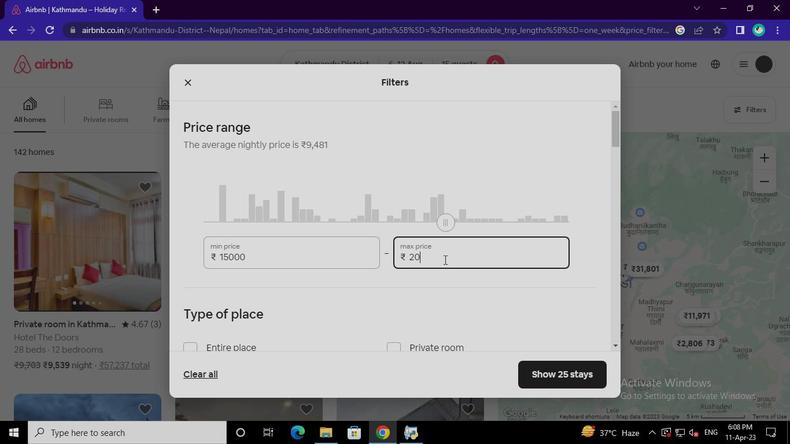 
Action: Keyboard <96>
Screenshot: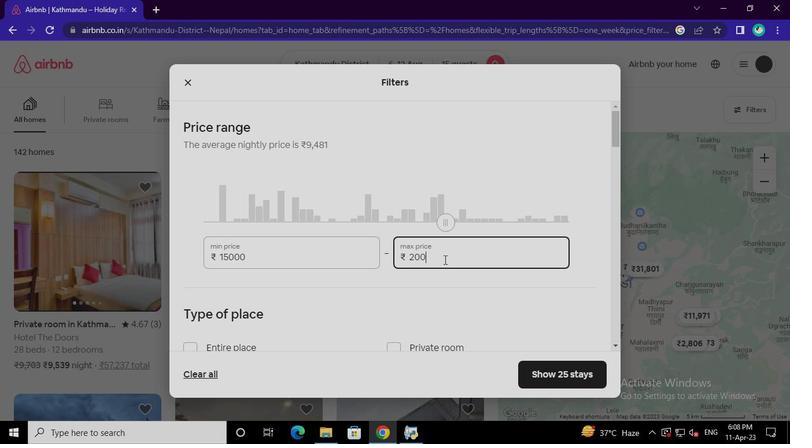 
Action: Keyboard <96>
Screenshot: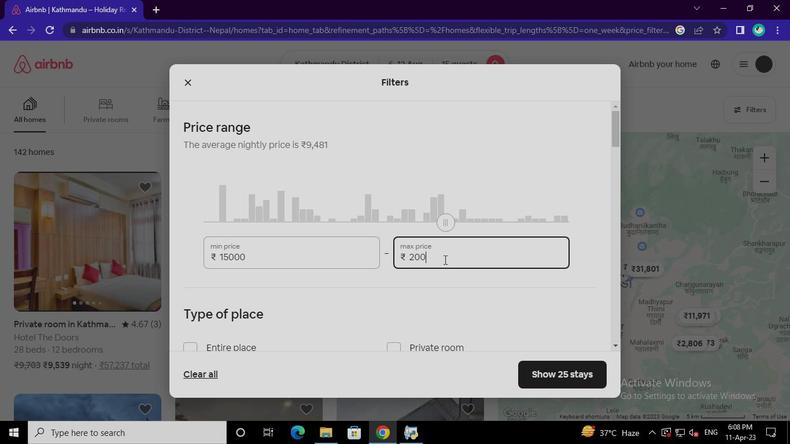 
Action: Mouse moved to (230, 229)
Screenshot: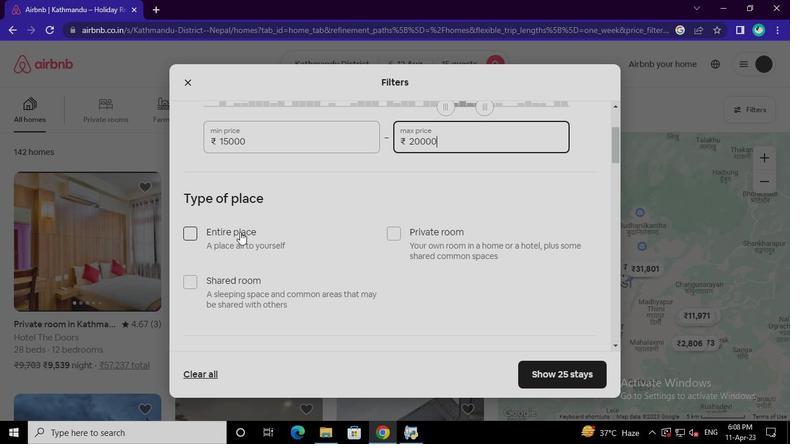 
Action: Mouse pressed left at (230, 229)
Screenshot: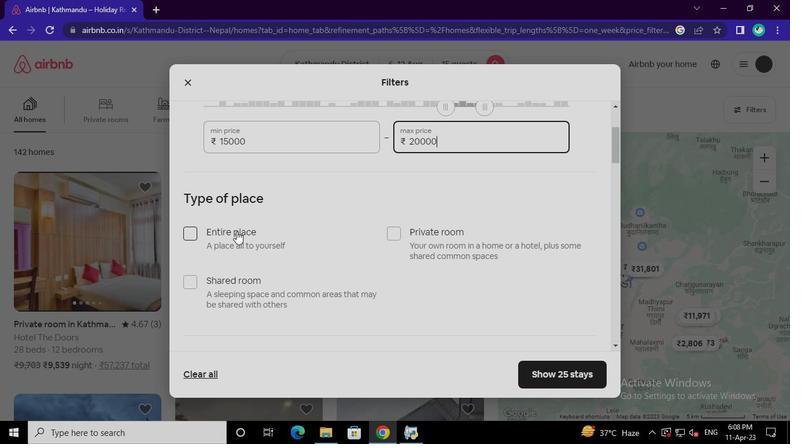 
Action: Mouse moved to (390, 177)
Screenshot: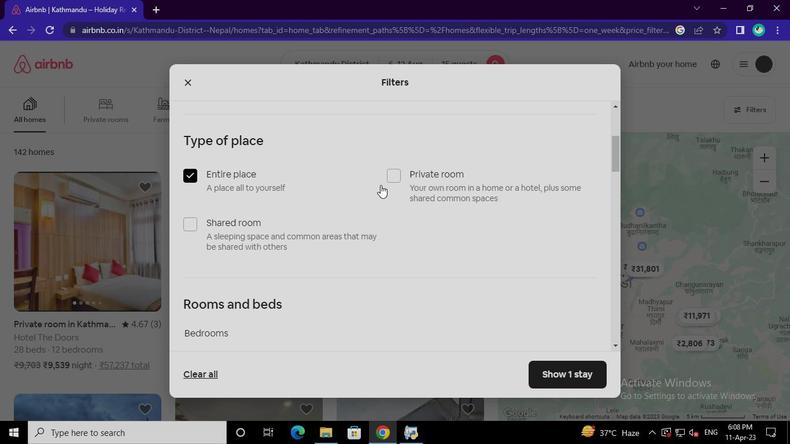 
Action: Mouse pressed left at (390, 177)
Screenshot: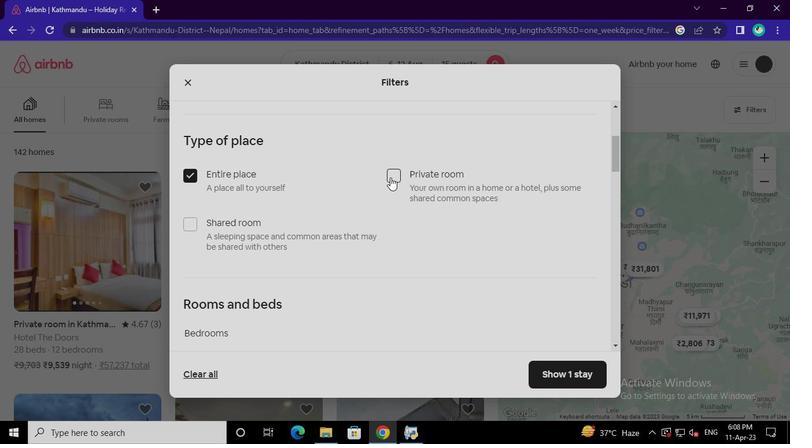 
Action: Mouse moved to (528, 189)
Screenshot: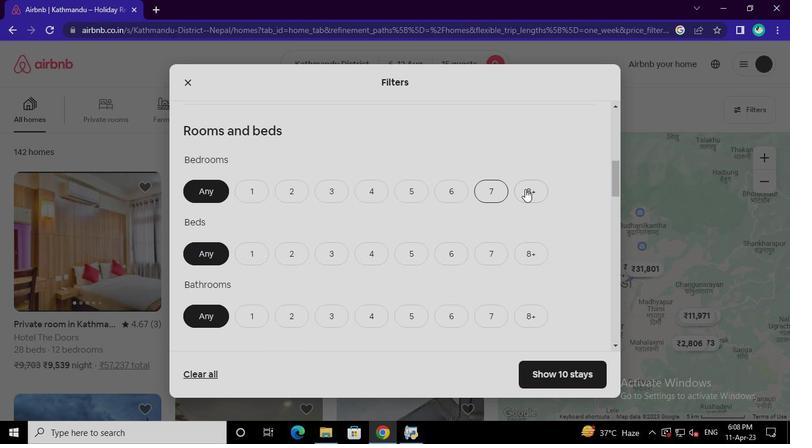 
Action: Mouse pressed left at (528, 189)
Screenshot: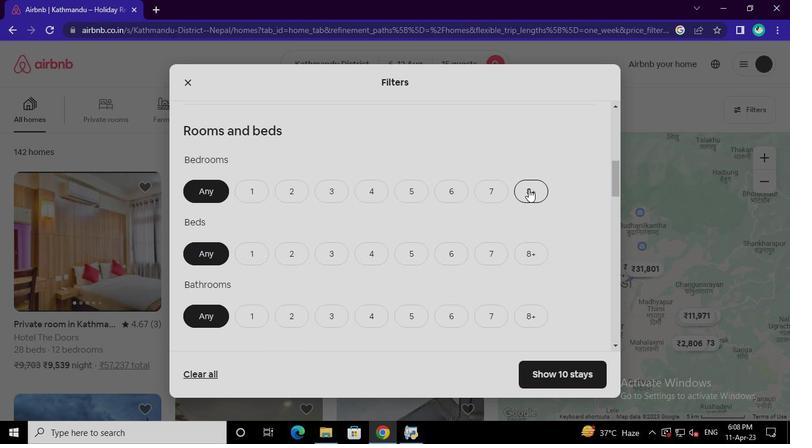 
Action: Mouse moved to (529, 251)
Screenshot: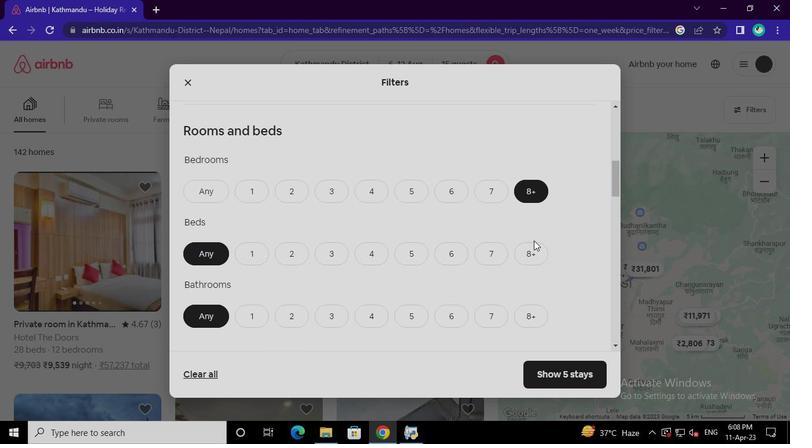 
Action: Mouse pressed left at (529, 251)
Screenshot: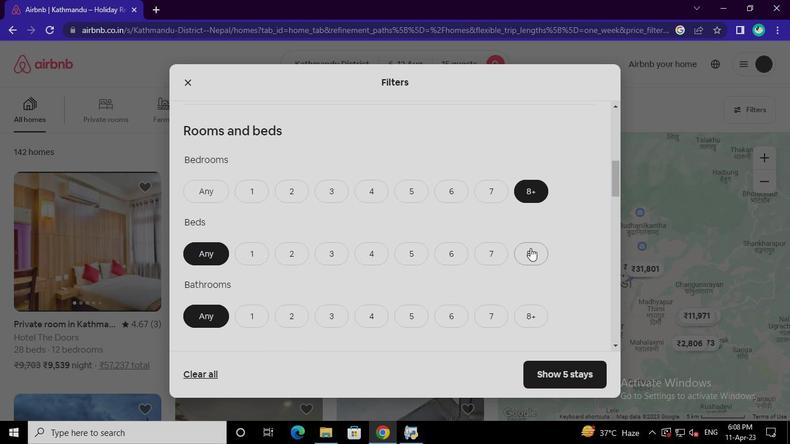
Action: Mouse moved to (531, 321)
Screenshot: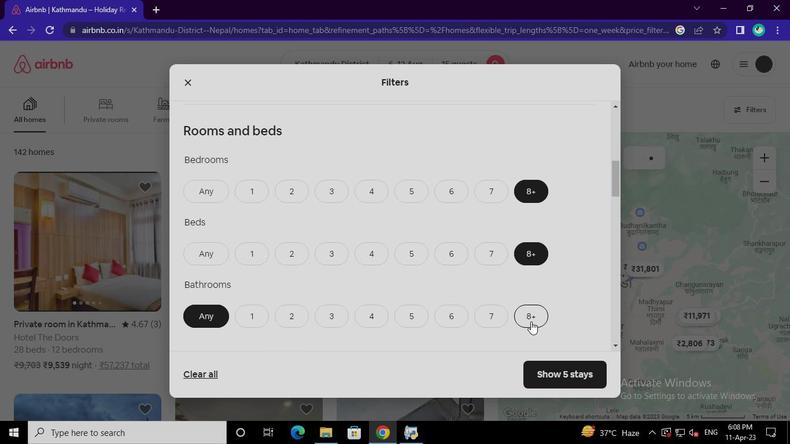 
Action: Mouse pressed left at (531, 321)
Screenshot: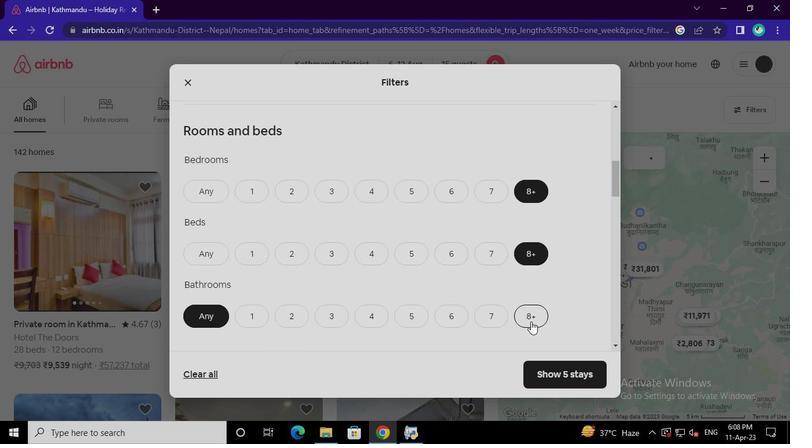 
Action: Mouse moved to (338, 311)
Screenshot: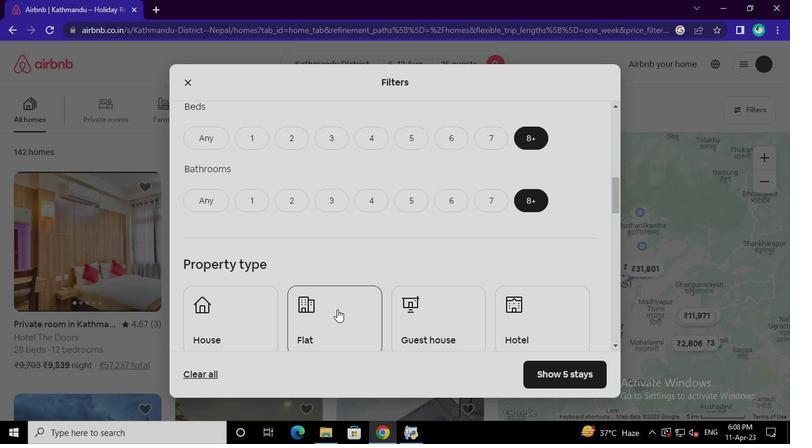 
Action: Mouse pressed left at (338, 311)
Screenshot: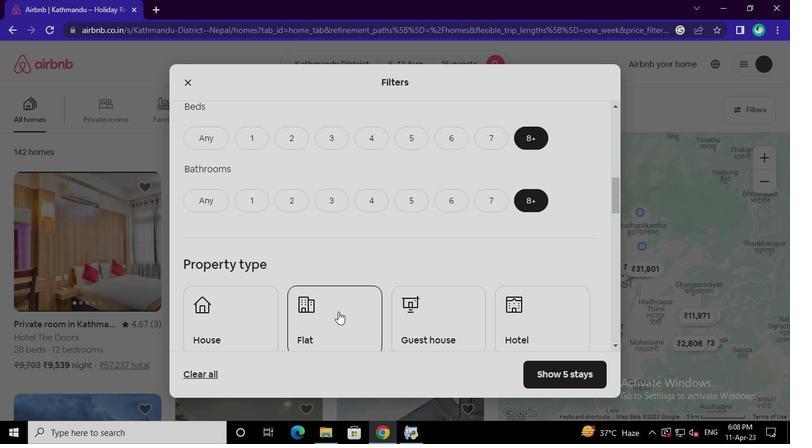 
Action: Mouse moved to (214, 269)
Screenshot: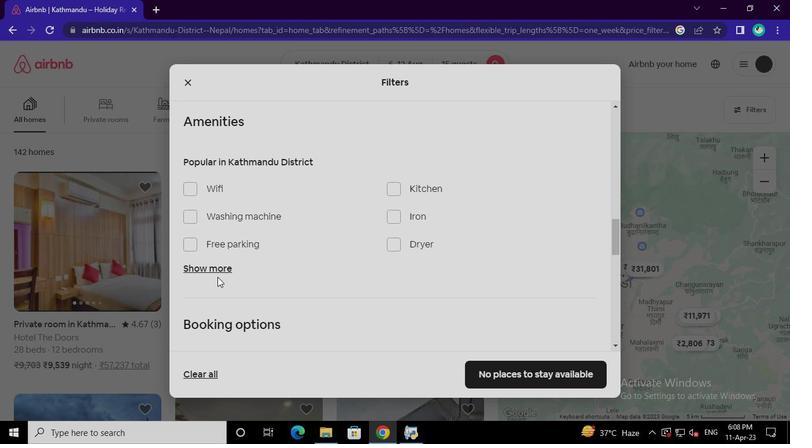 
Action: Mouse pressed left at (214, 269)
Screenshot: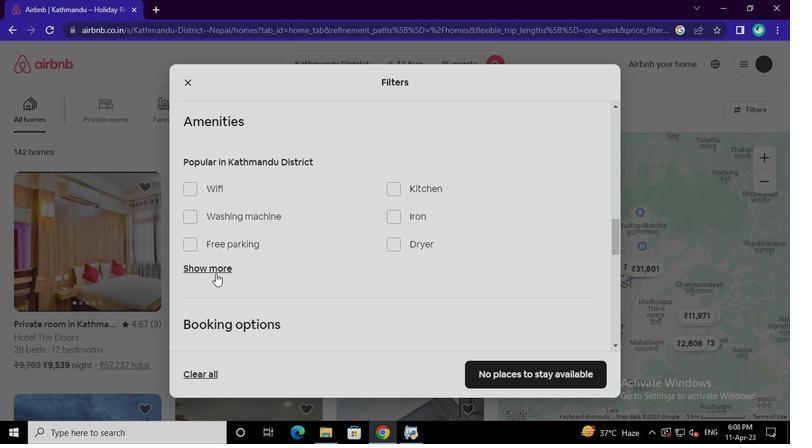
Action: Mouse moved to (194, 190)
Screenshot: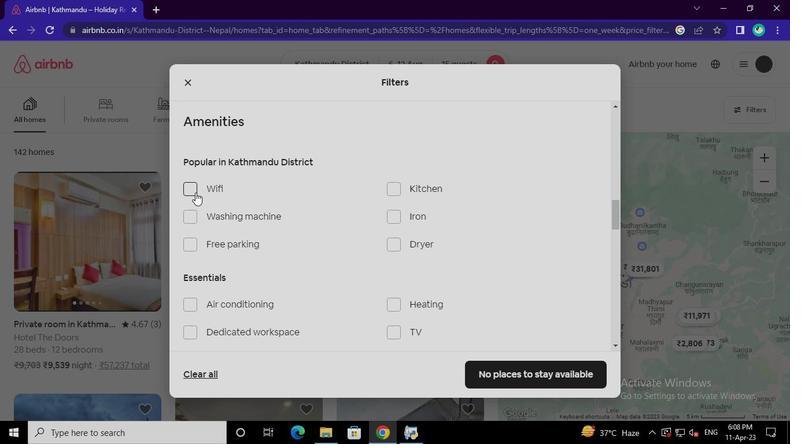 
Action: Mouse pressed left at (194, 190)
Screenshot: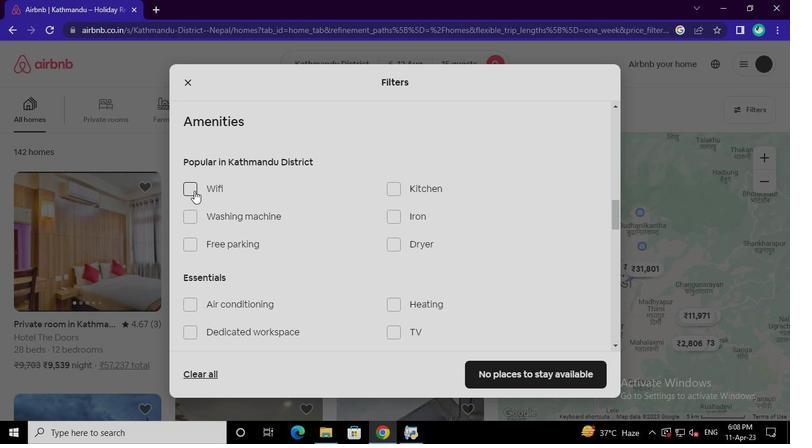 
Action: Mouse moved to (228, 241)
Screenshot: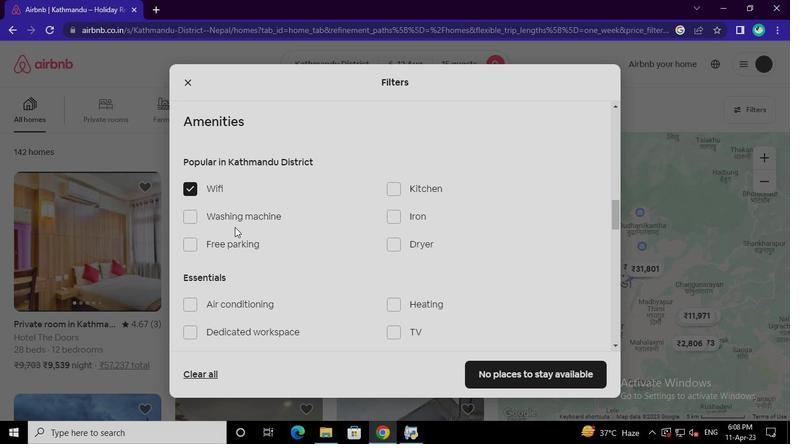 
Action: Mouse pressed left at (228, 241)
Screenshot: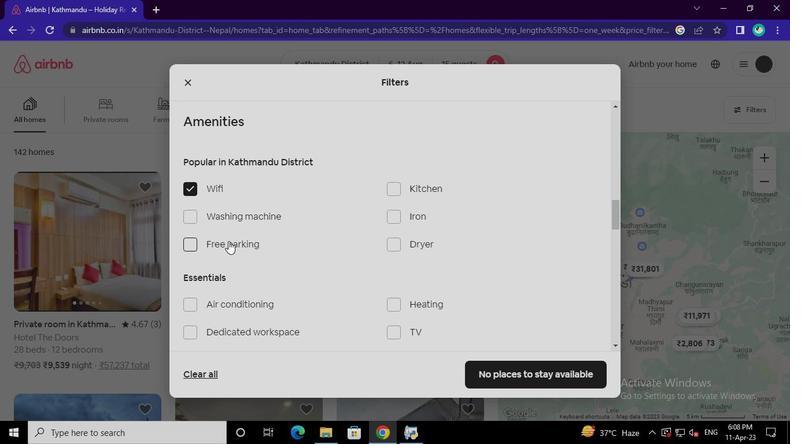 
Action: Mouse moved to (219, 301)
Screenshot: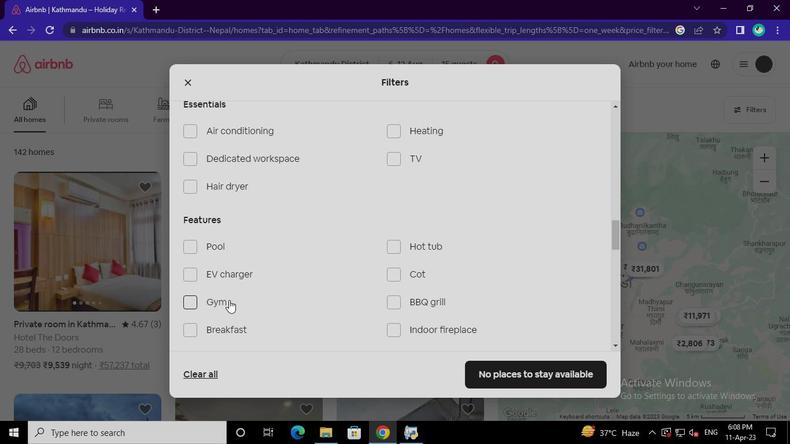 
Action: Mouse pressed left at (219, 301)
Screenshot: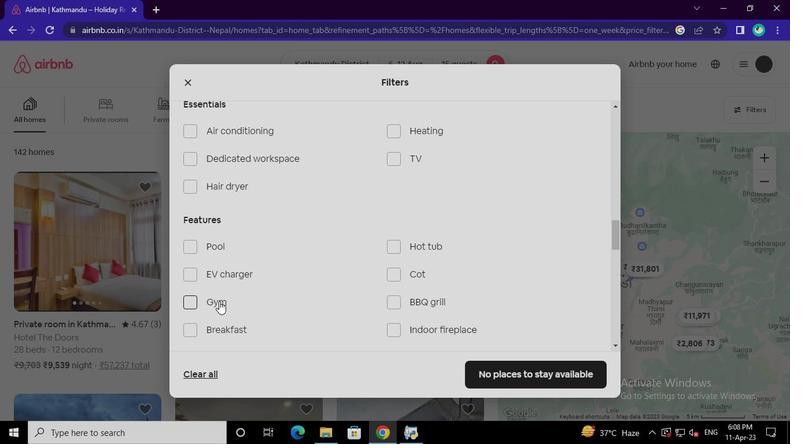 
Action: Mouse moved to (214, 215)
Screenshot: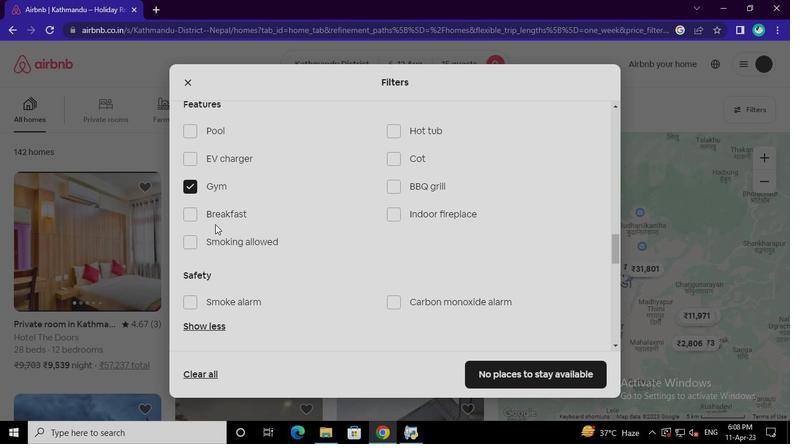 
Action: Mouse pressed left at (214, 215)
Screenshot: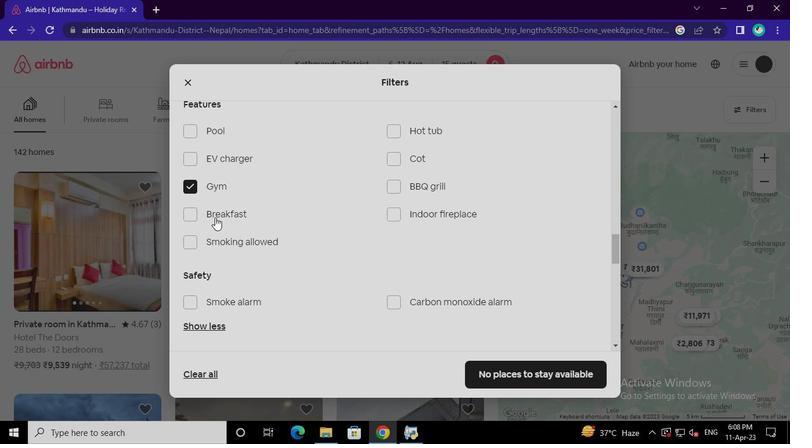 
Action: Mouse moved to (215, 240)
Screenshot: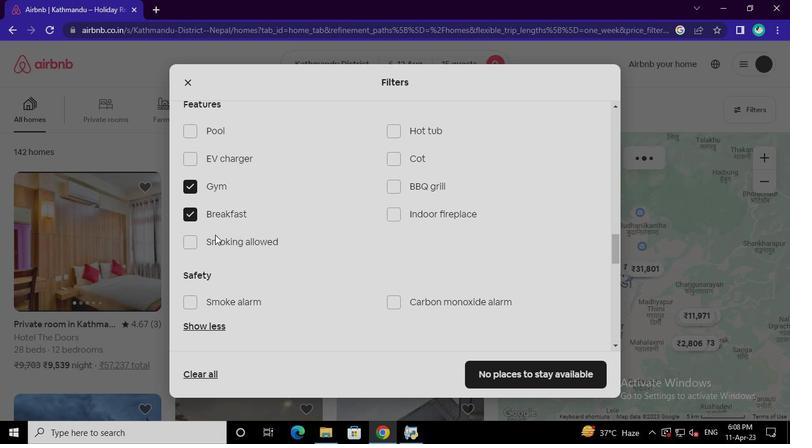 
Action: Mouse pressed left at (215, 240)
Screenshot: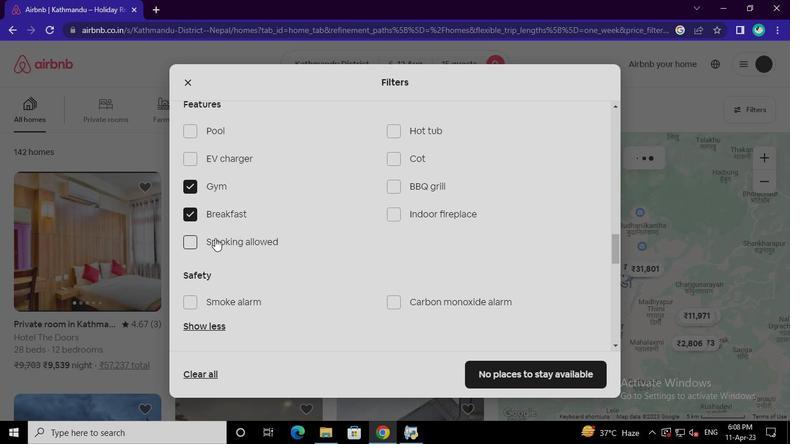 
Action: Mouse moved to (571, 117)
Screenshot: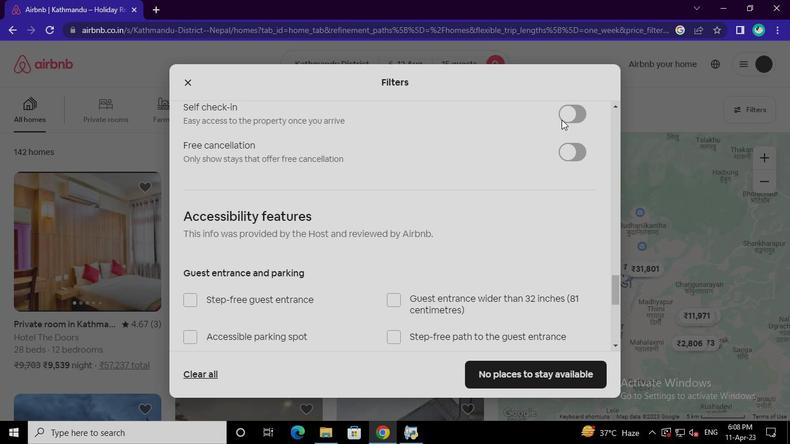 
Action: Mouse pressed left at (571, 117)
Screenshot: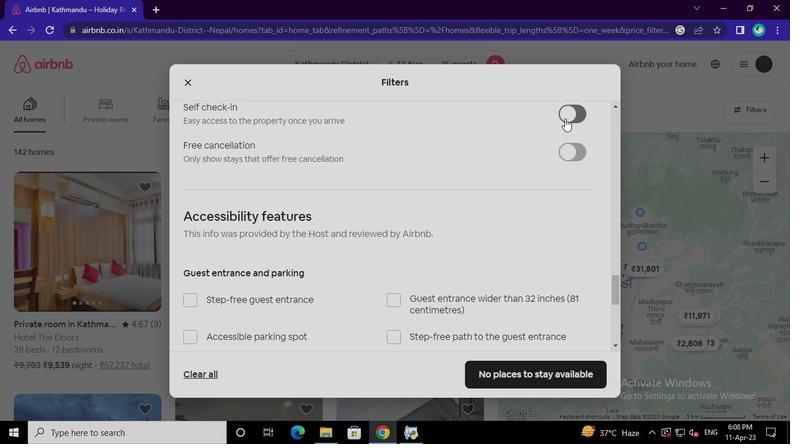 
Action: Mouse moved to (210, 266)
Screenshot: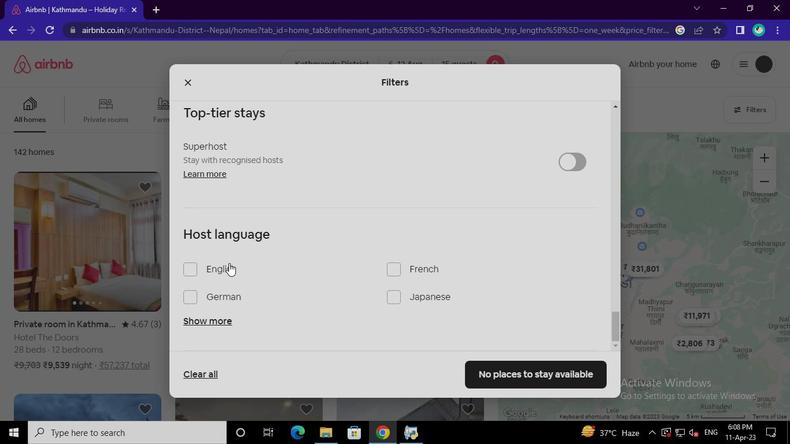 
Action: Mouse pressed left at (210, 266)
Screenshot: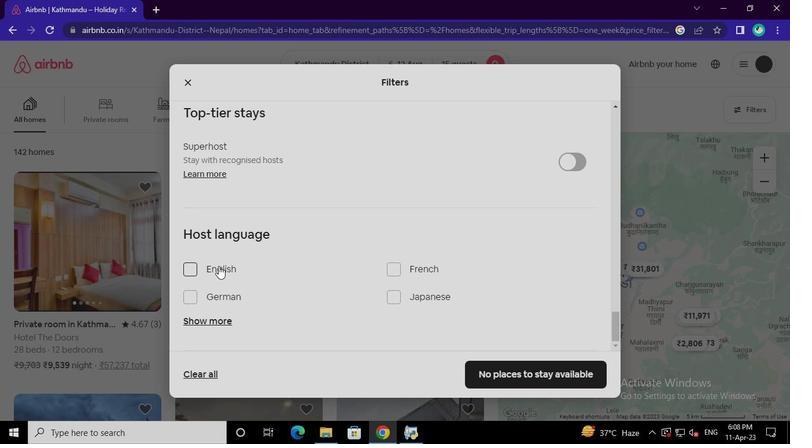 
Action: Mouse moved to (488, 371)
Screenshot: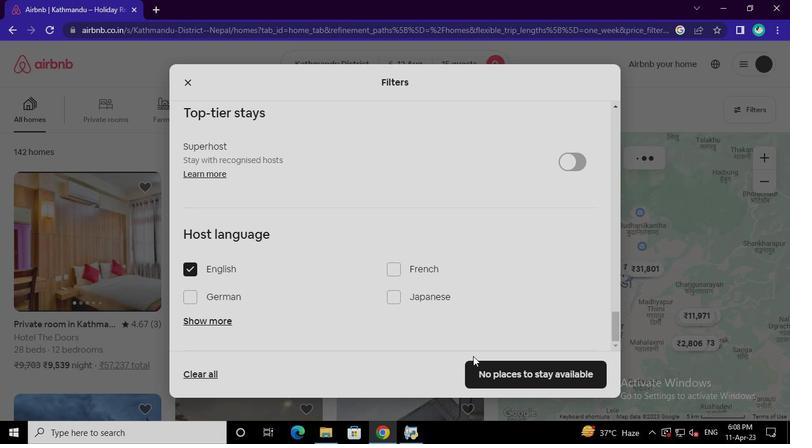 
Action: Mouse pressed left at (488, 371)
Screenshot: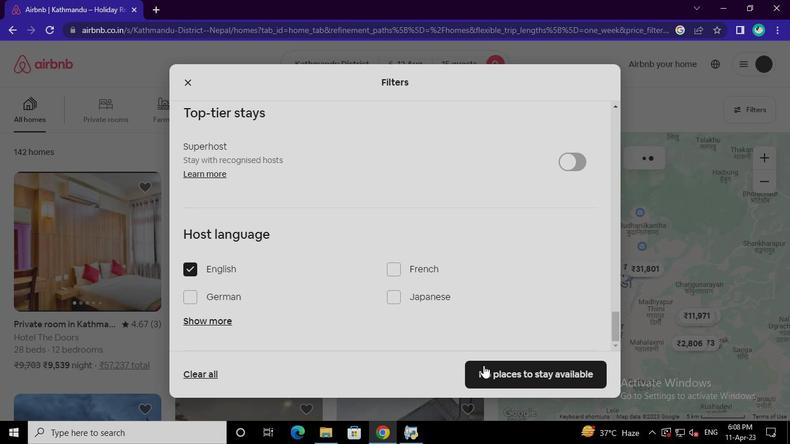 
Action: Mouse moved to (415, 431)
Screenshot: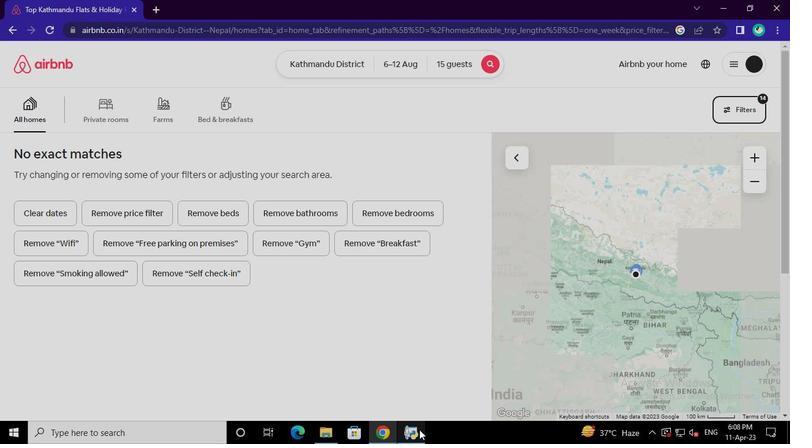 
Action: Mouse pressed left at (415, 431)
Screenshot: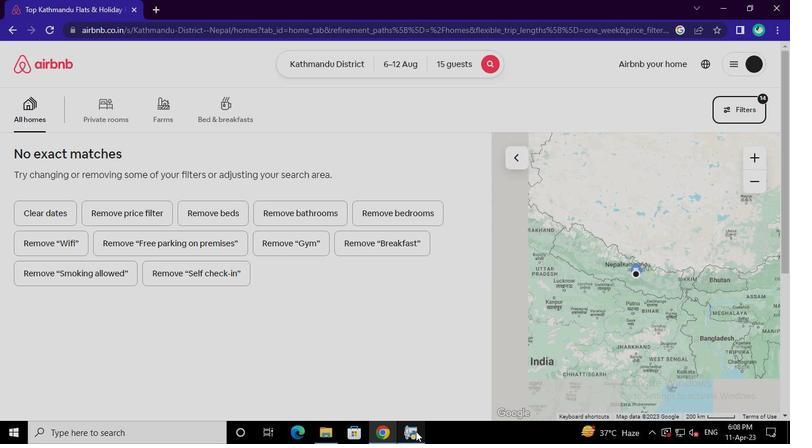 
Action: Mouse moved to (616, 68)
Screenshot: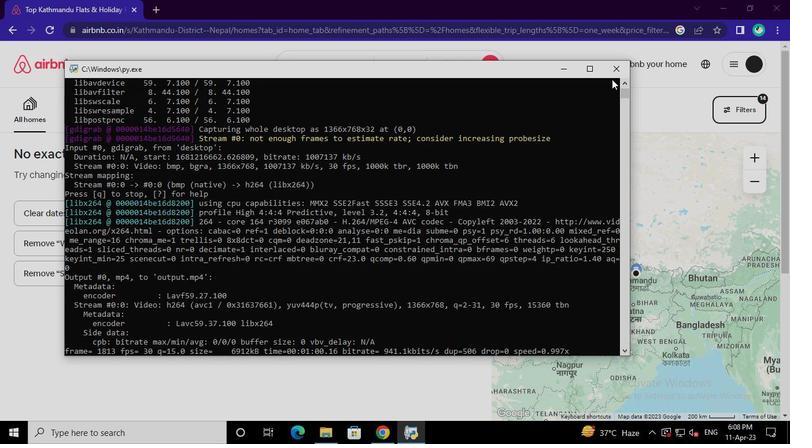 
Action: Mouse pressed left at (616, 68)
Screenshot: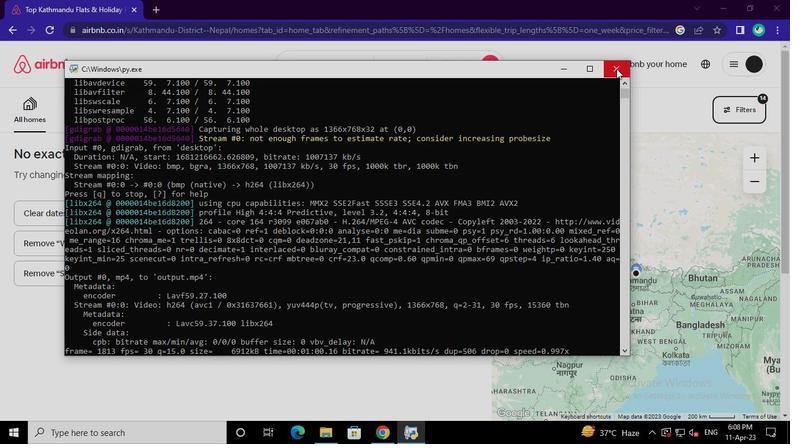 
